 Task: Create a due date automation trigger when advanced on, on the monday of the week a card is due add fields without custom field "Resume" set to a number lower than 1 and greater or equal to 10 at 11:00 AM.
Action: Mouse moved to (983, 304)
Screenshot: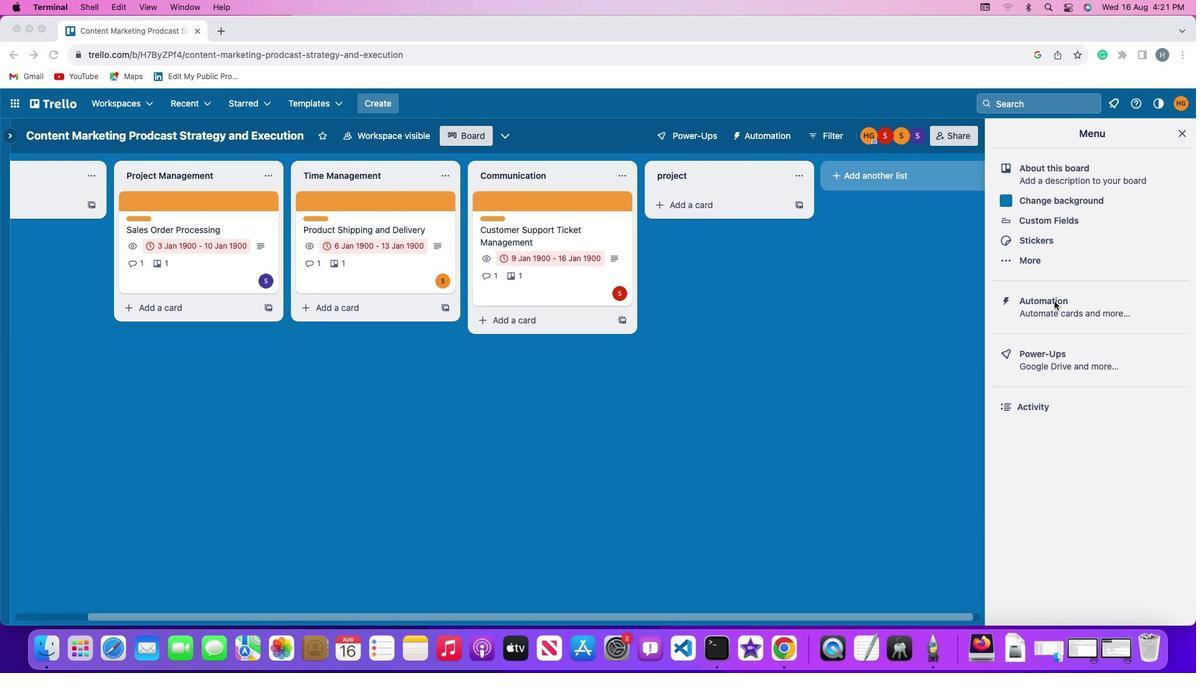 
Action: Mouse pressed left at (983, 304)
Screenshot: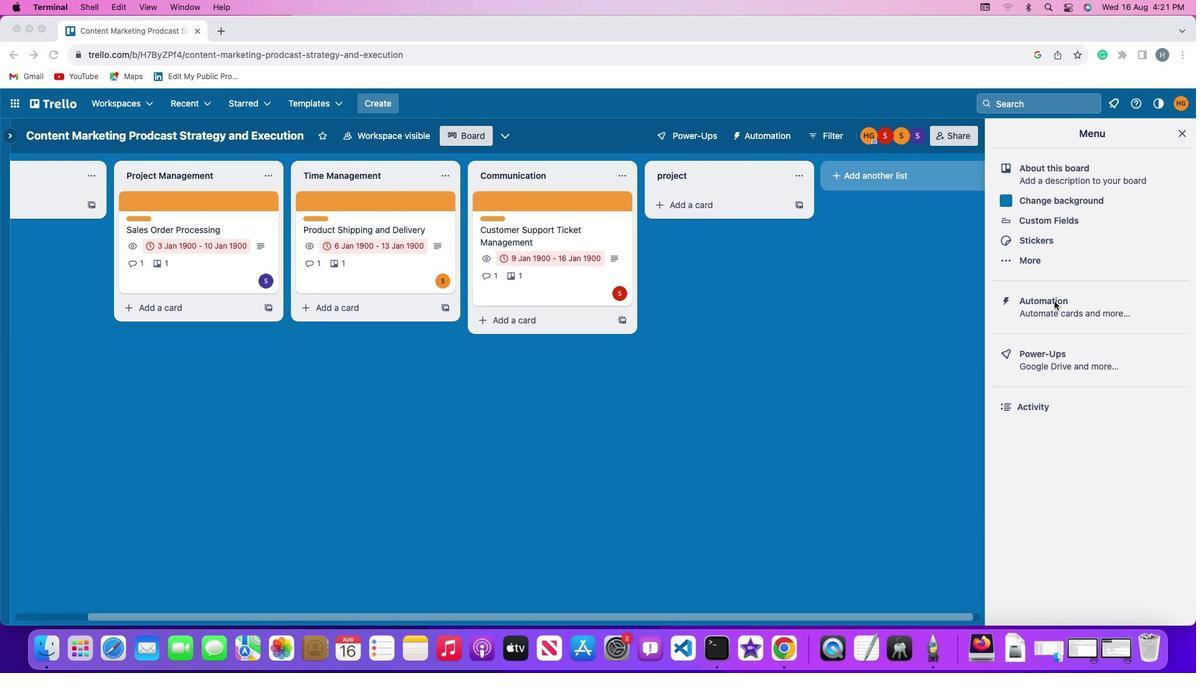 
Action: Mouse pressed left at (983, 304)
Screenshot: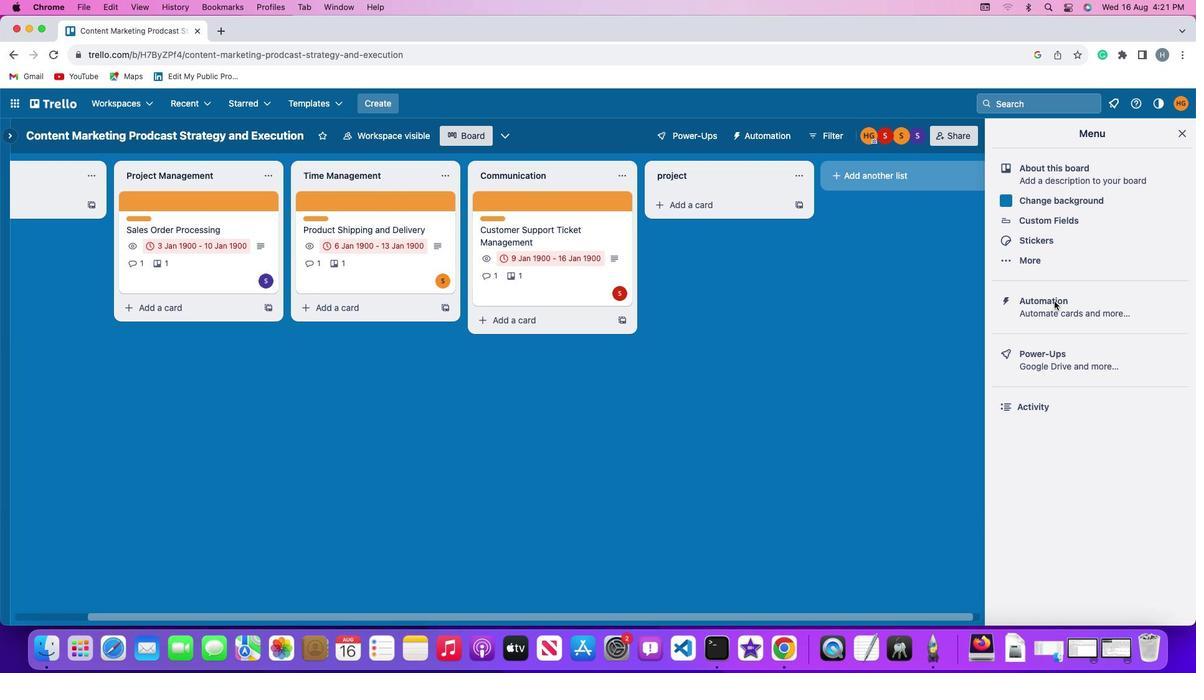 
Action: Mouse moved to (96, 296)
Screenshot: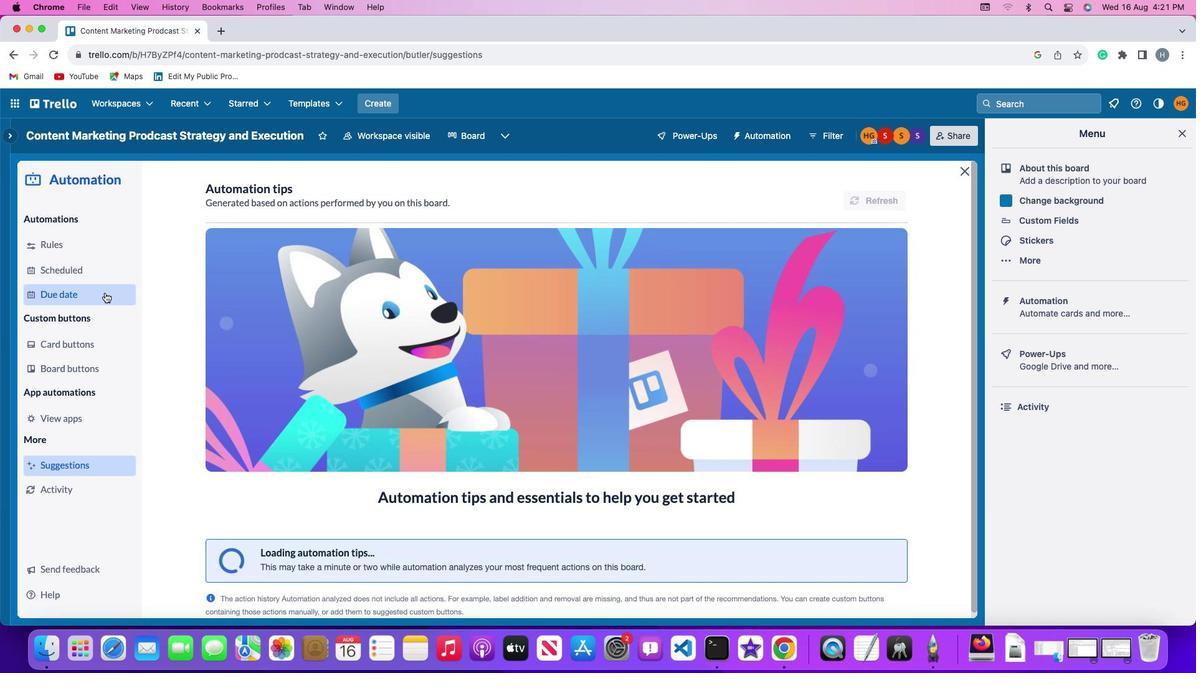 
Action: Mouse pressed left at (96, 296)
Screenshot: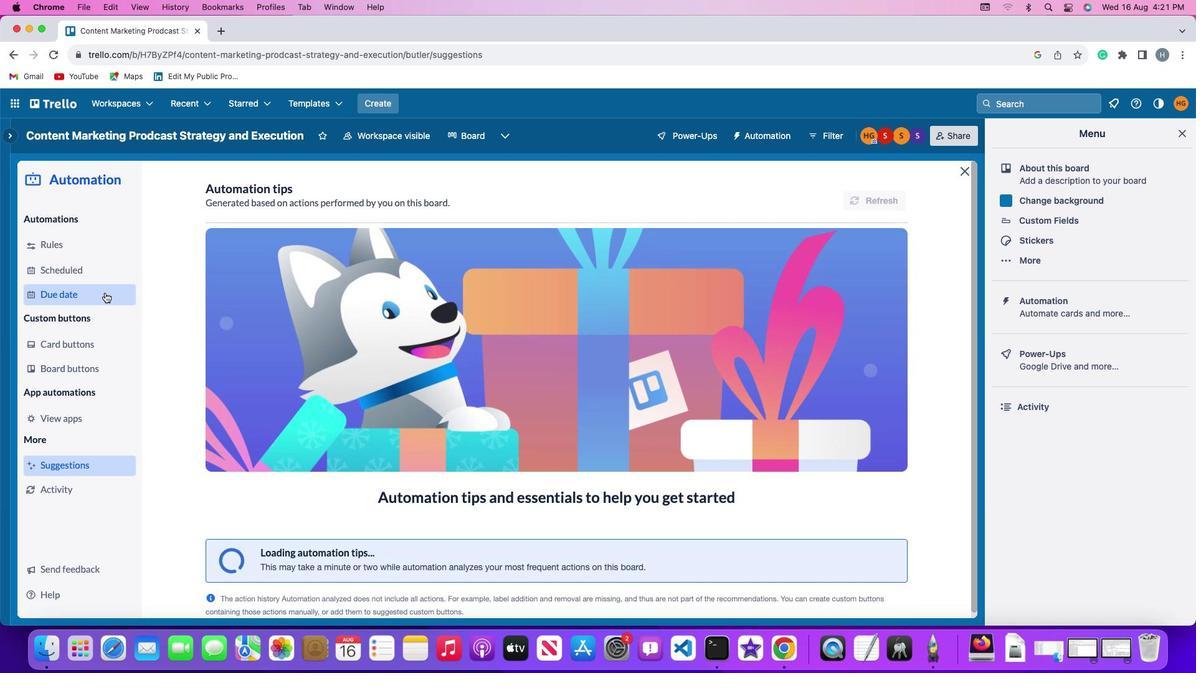 
Action: Mouse moved to (794, 203)
Screenshot: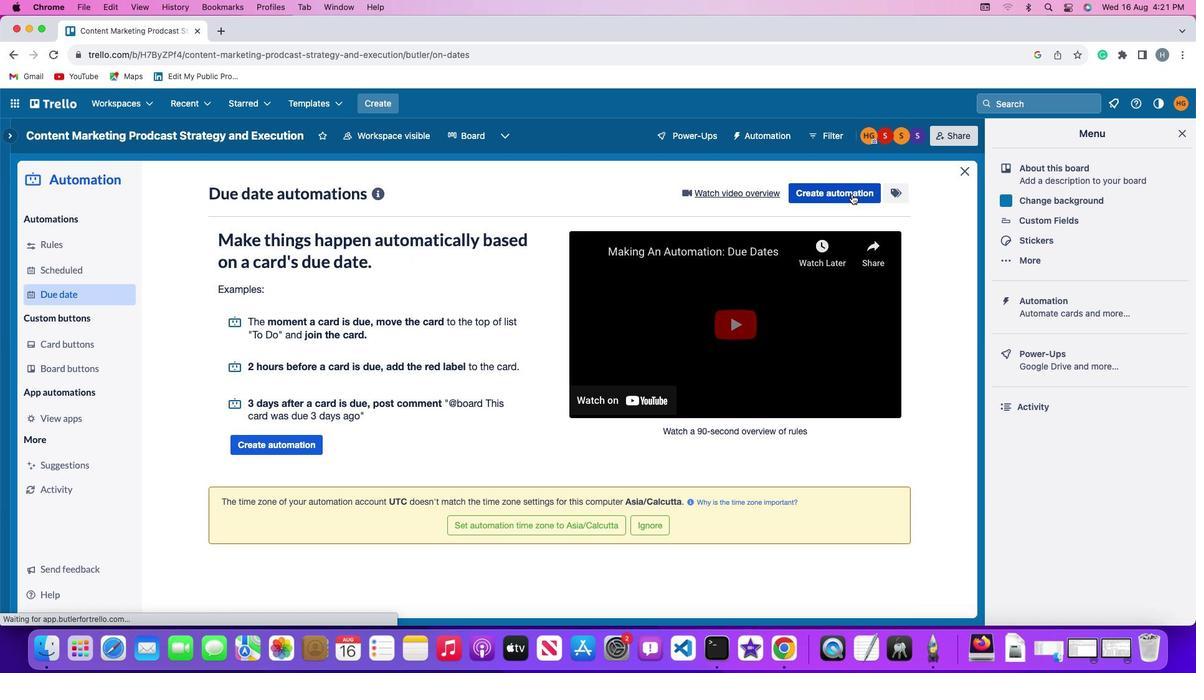 
Action: Mouse pressed left at (794, 203)
Screenshot: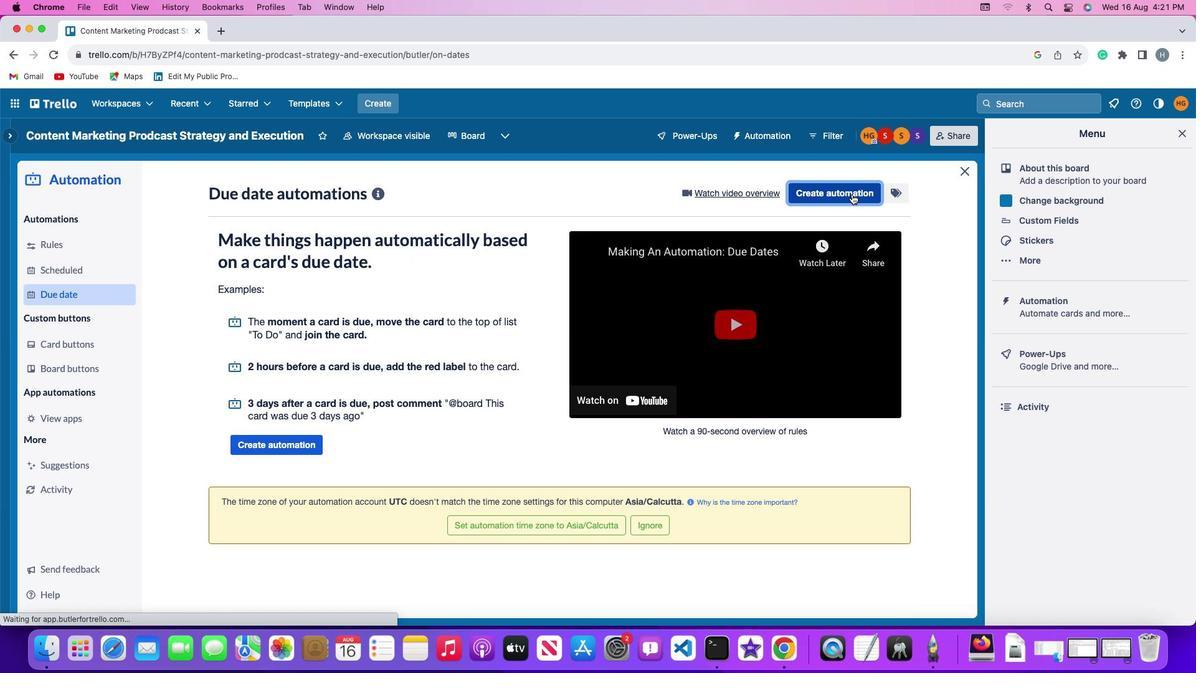 
Action: Mouse moved to (216, 312)
Screenshot: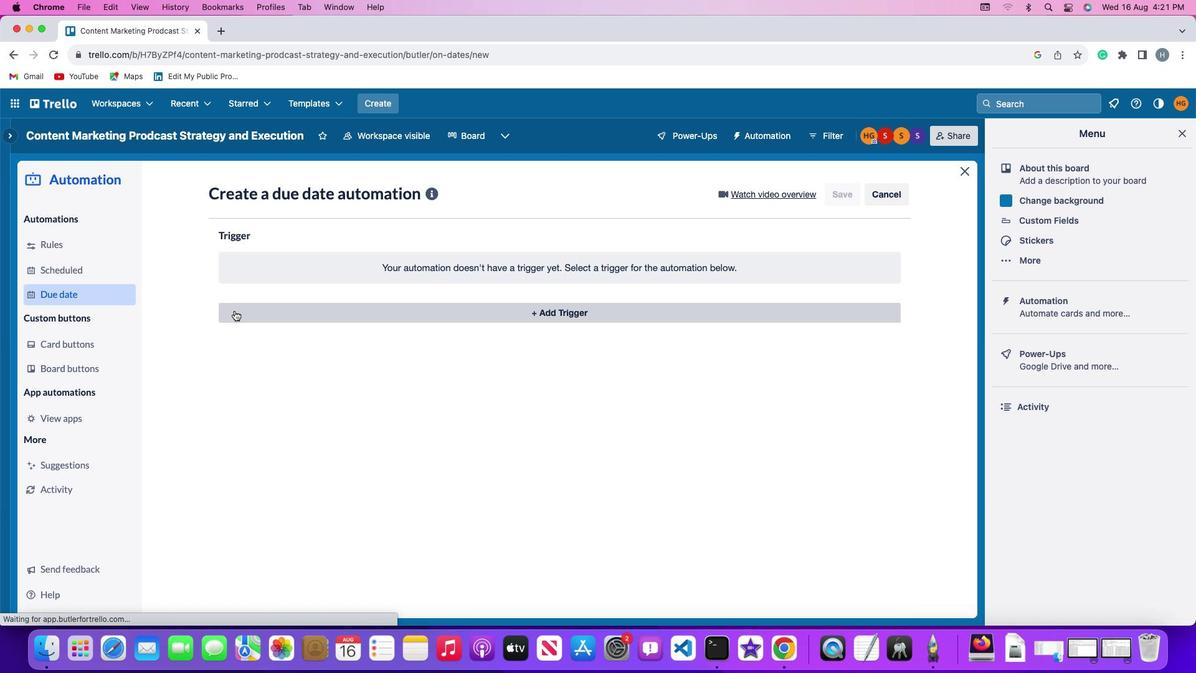 
Action: Mouse pressed left at (216, 312)
Screenshot: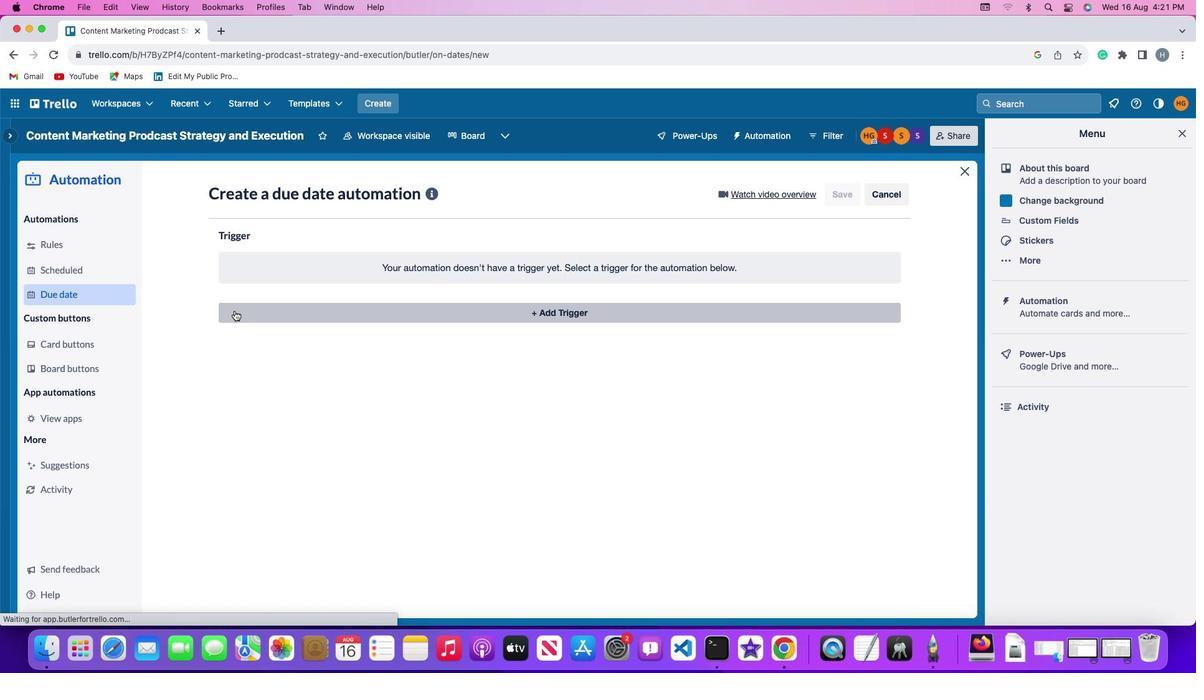 
Action: Mouse moved to (258, 539)
Screenshot: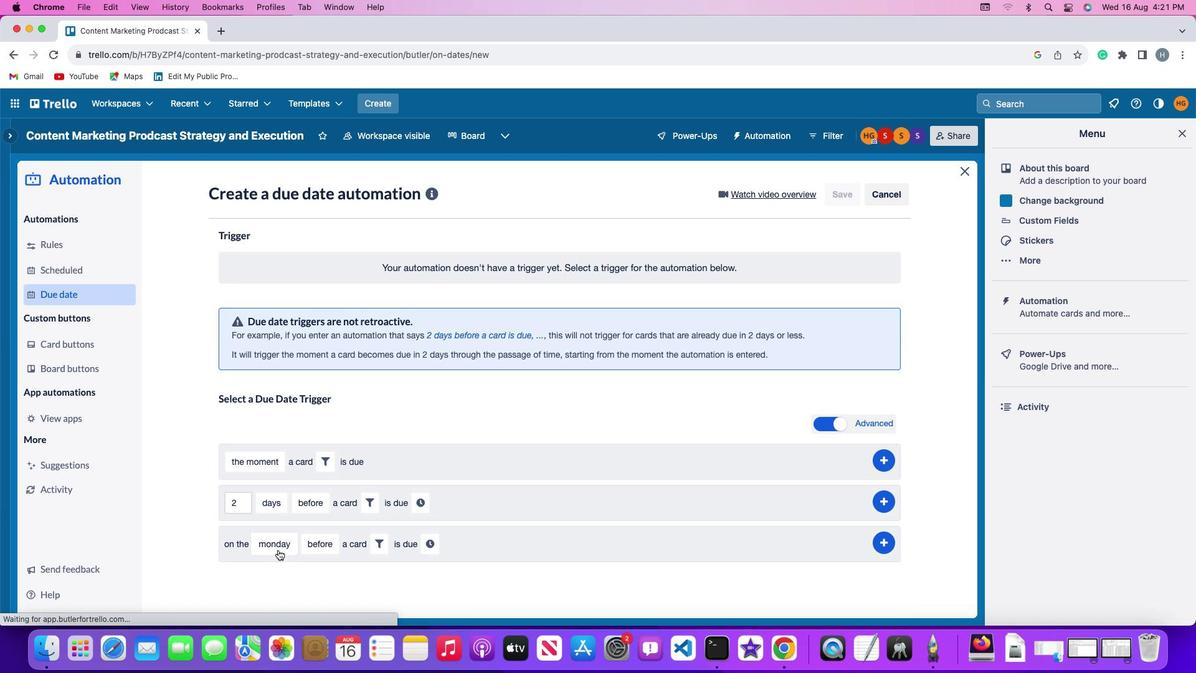 
Action: Mouse pressed left at (258, 539)
Screenshot: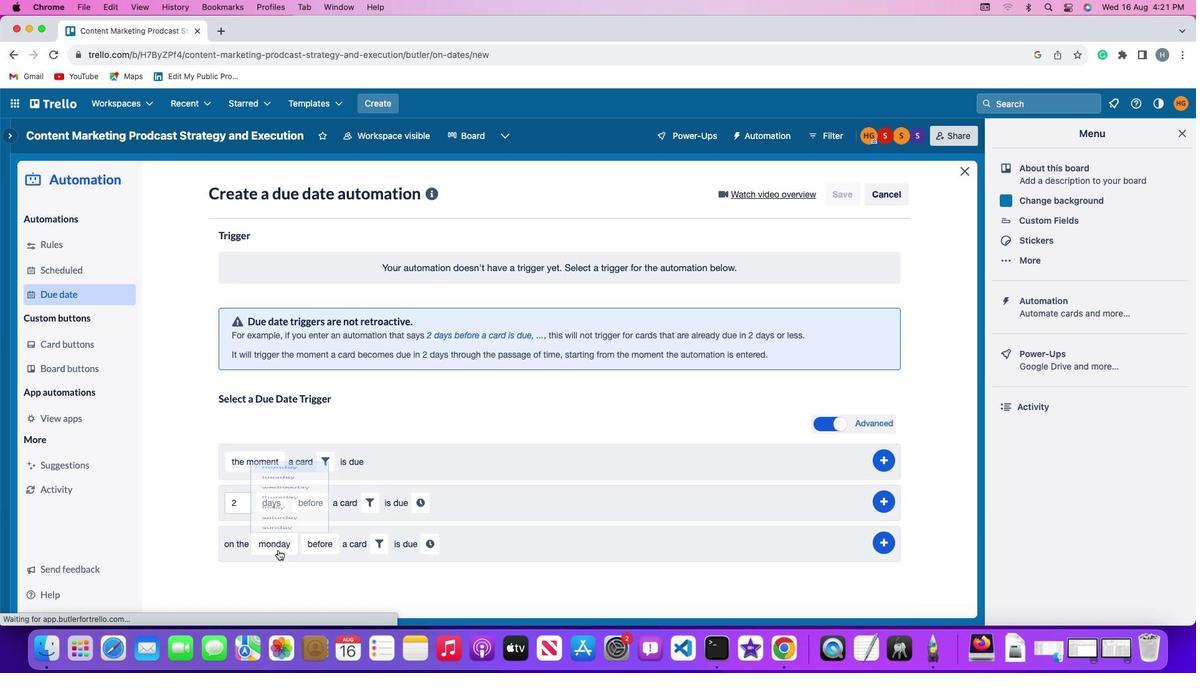 
Action: Mouse moved to (264, 370)
Screenshot: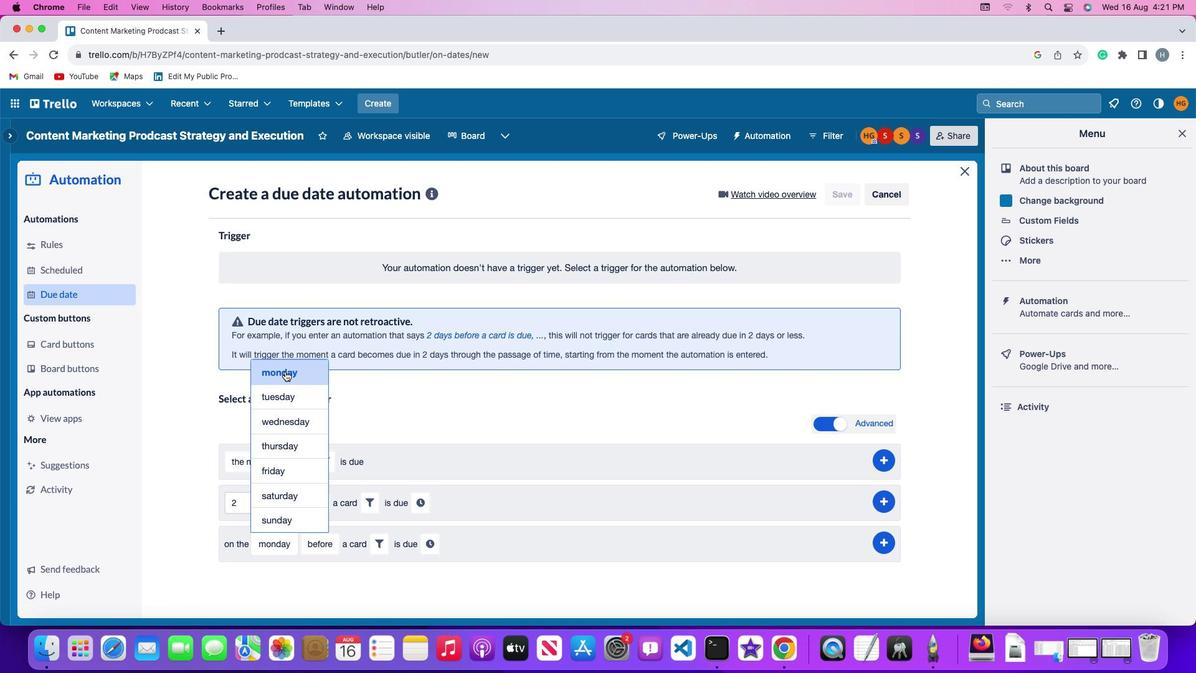 
Action: Mouse pressed left at (264, 370)
Screenshot: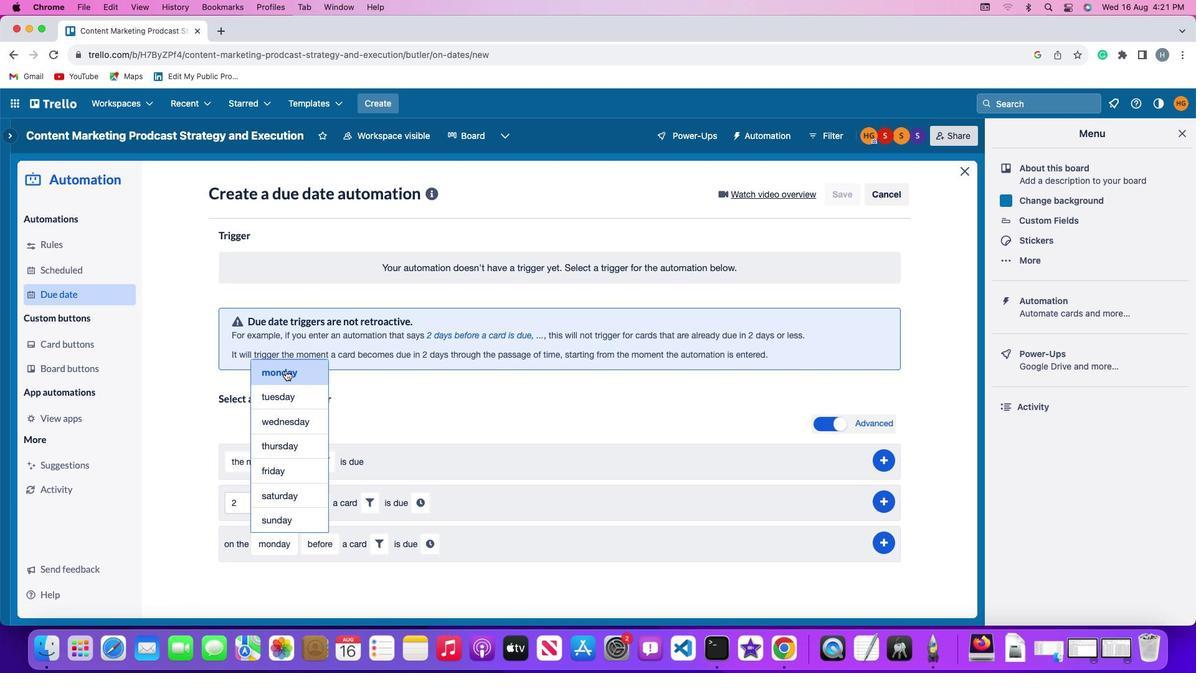 
Action: Mouse moved to (294, 527)
Screenshot: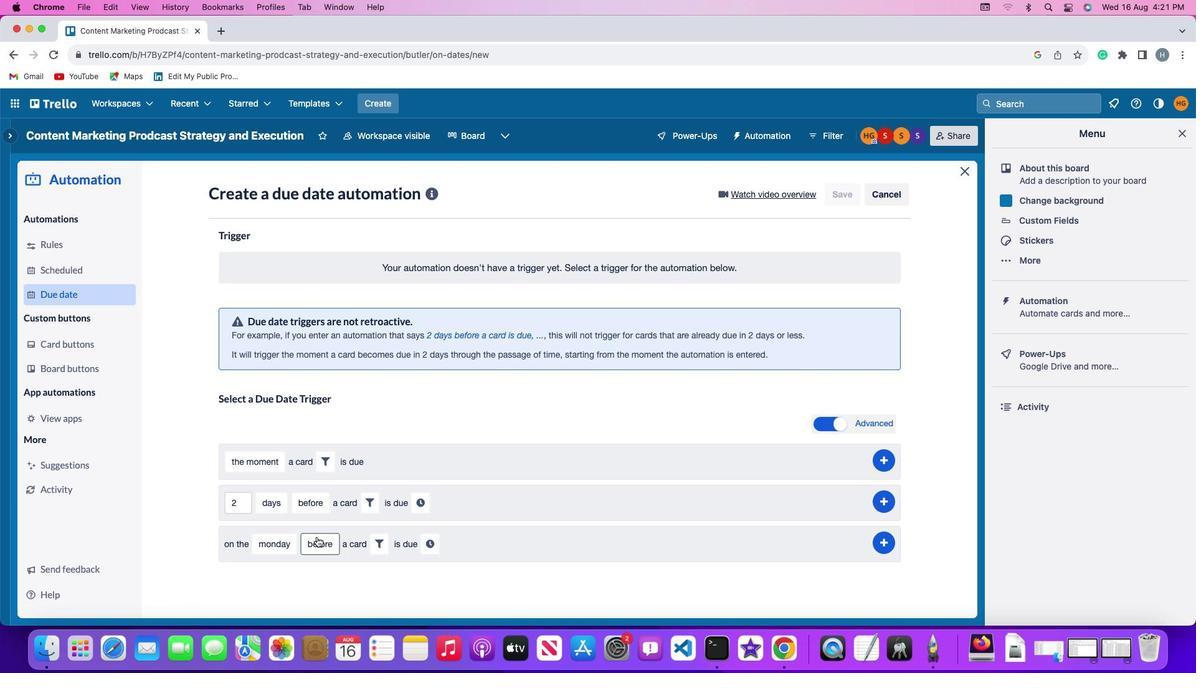 
Action: Mouse pressed left at (294, 527)
Screenshot: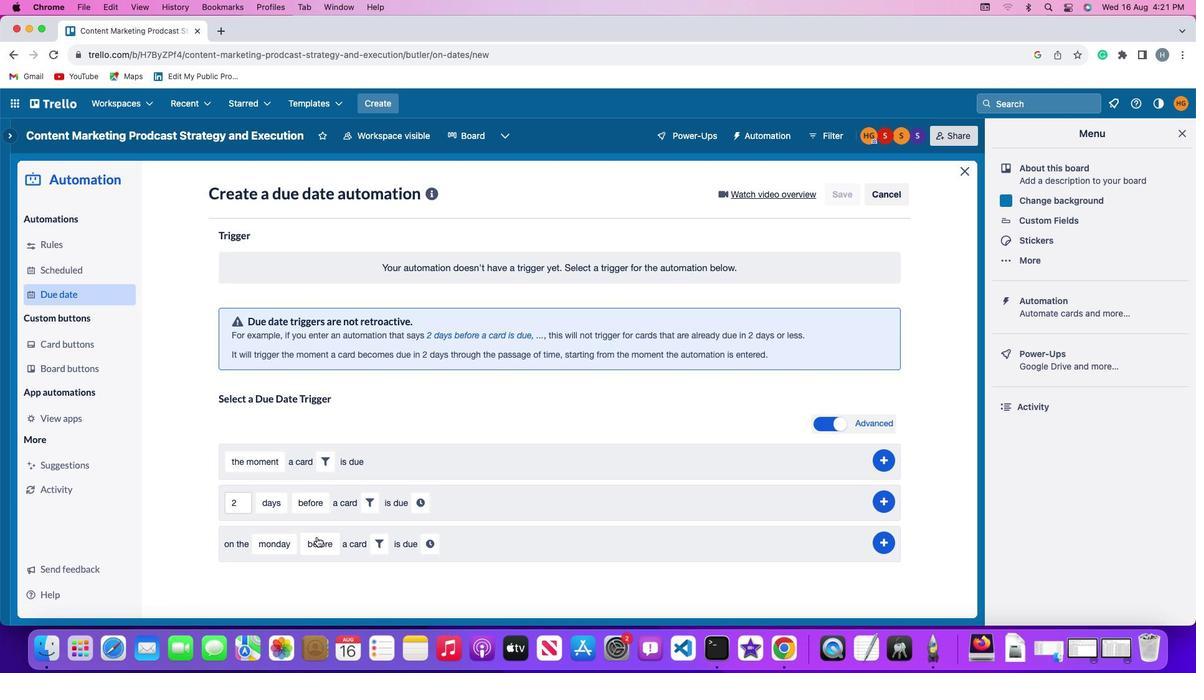 
Action: Mouse moved to (307, 486)
Screenshot: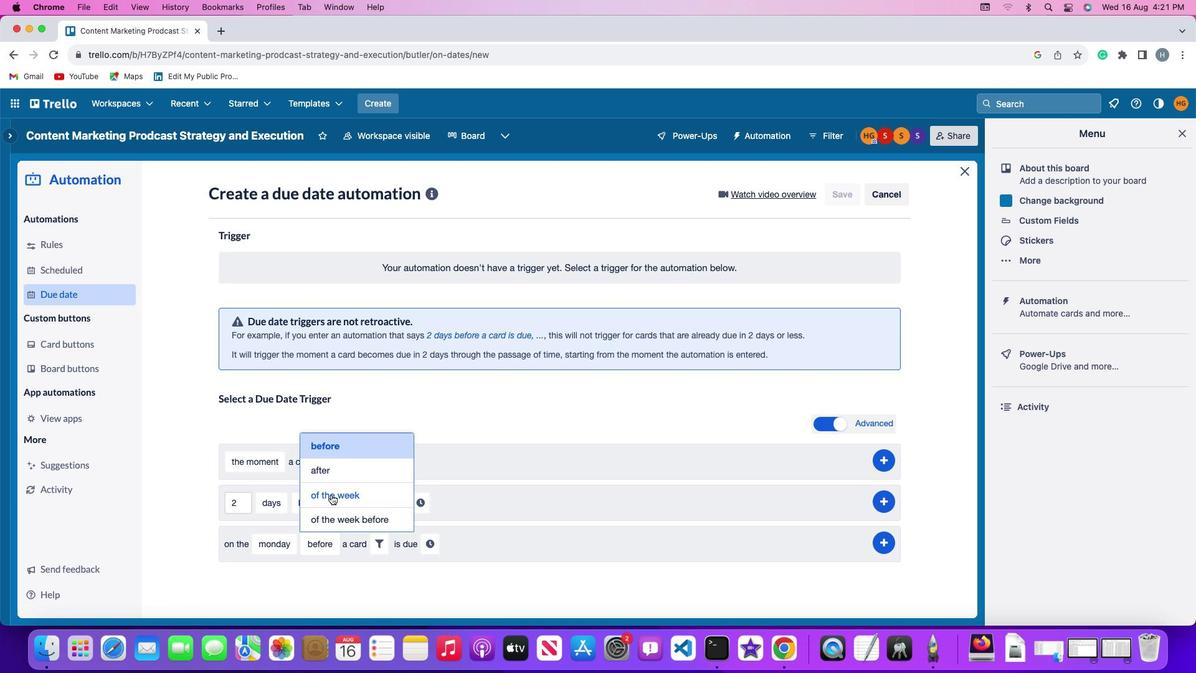 
Action: Mouse pressed left at (307, 486)
Screenshot: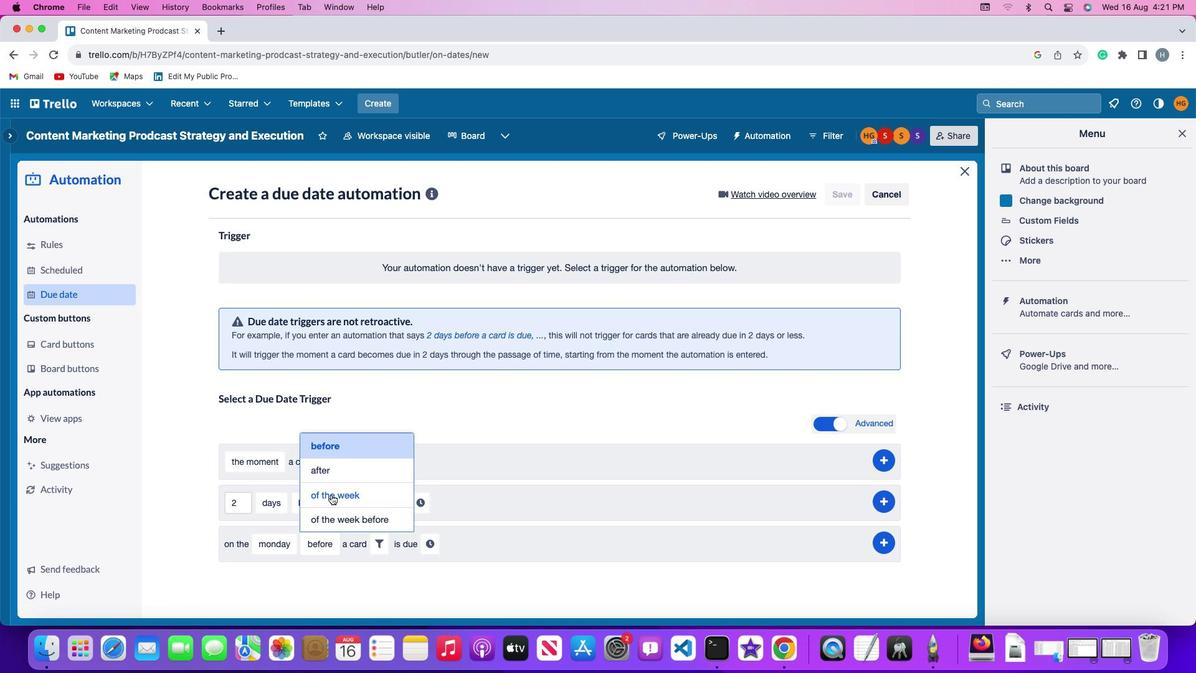 
Action: Mouse moved to (371, 536)
Screenshot: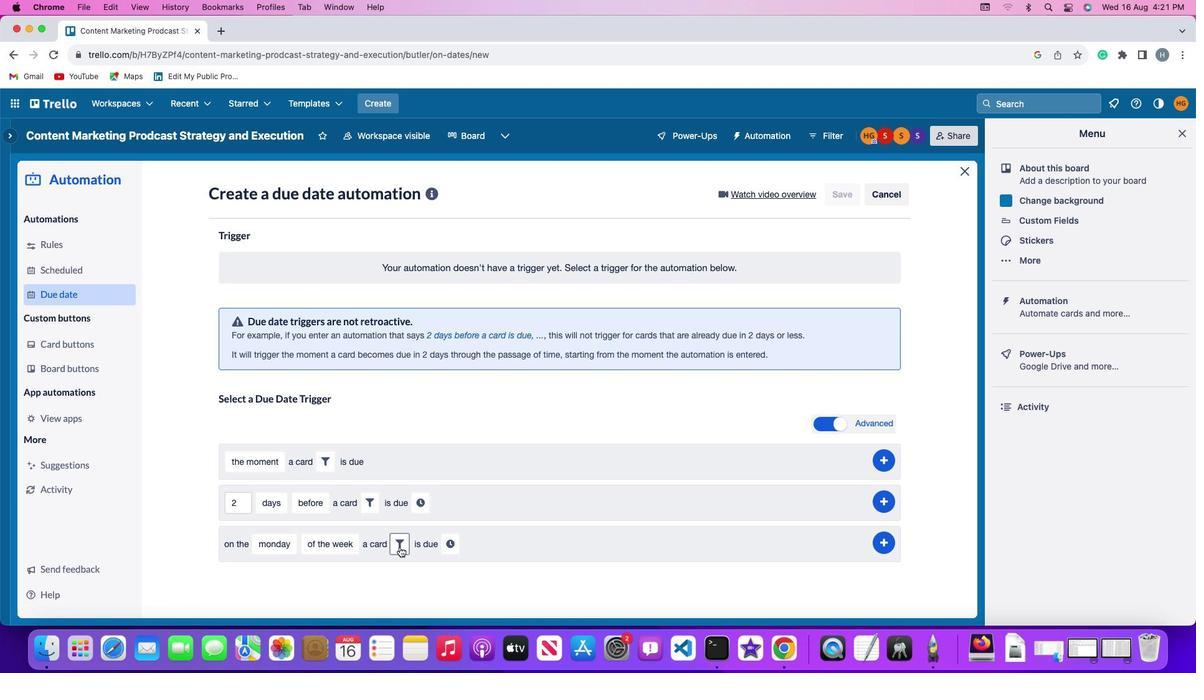 
Action: Mouse pressed left at (371, 536)
Screenshot: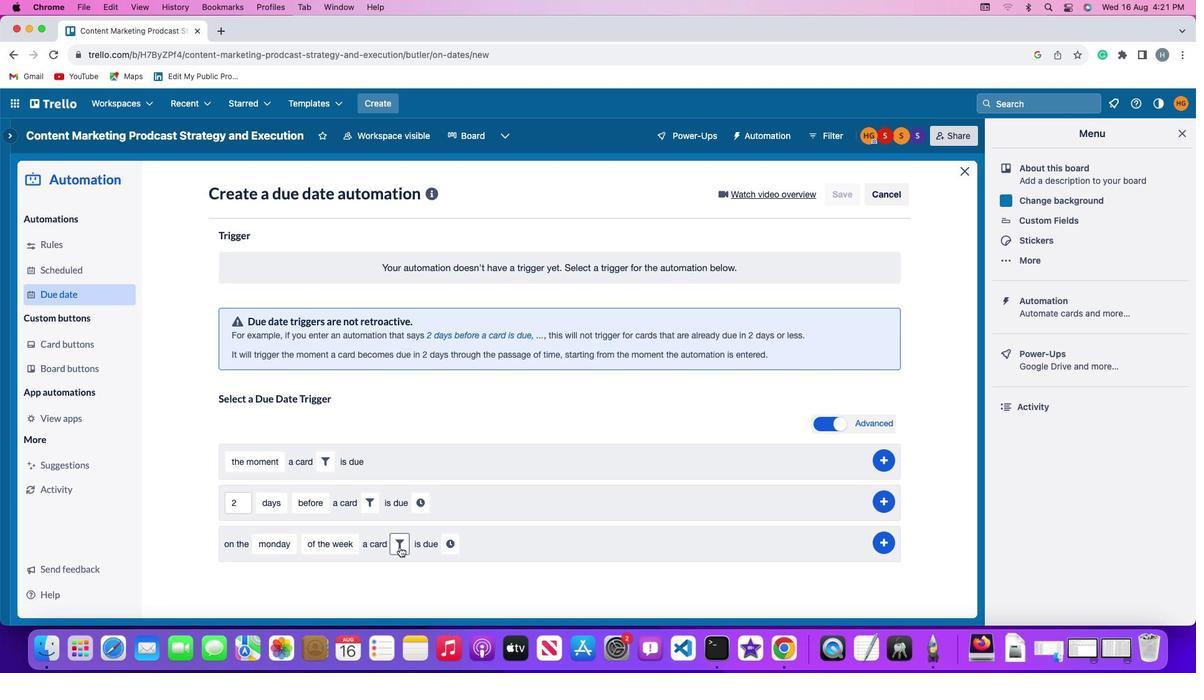 
Action: Mouse moved to (558, 572)
Screenshot: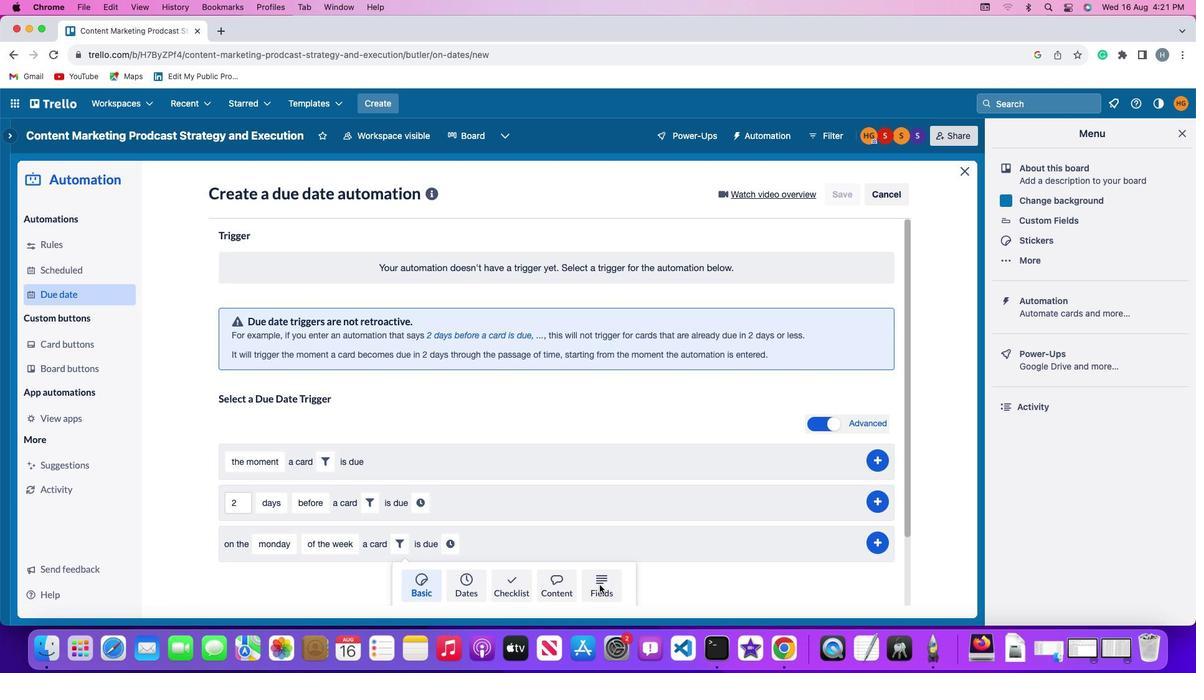 
Action: Mouse pressed left at (558, 572)
Screenshot: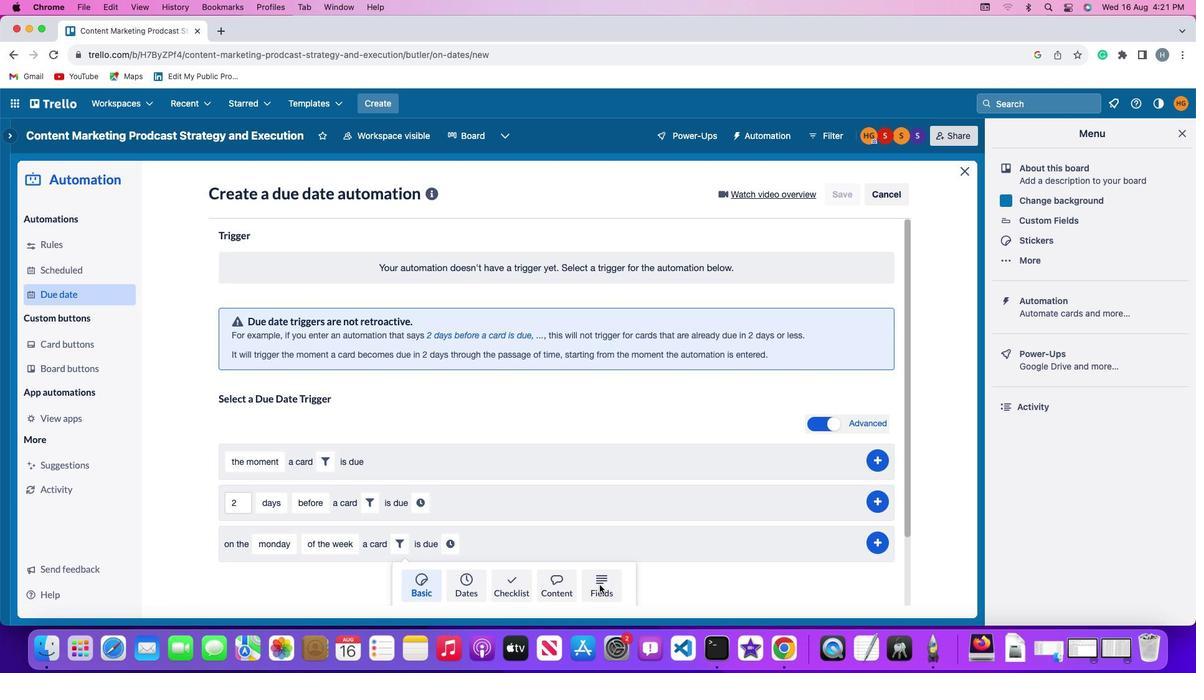
Action: Mouse moved to (325, 561)
Screenshot: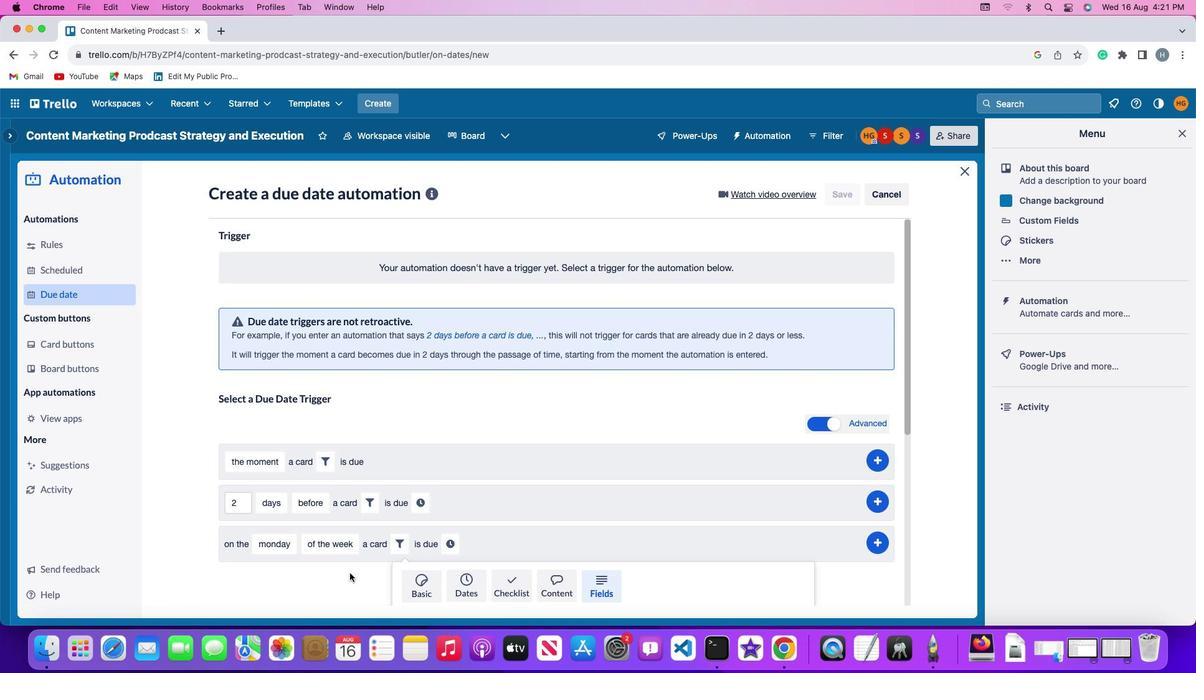 
Action: Mouse scrolled (325, 561) with delta (-1, 19)
Screenshot: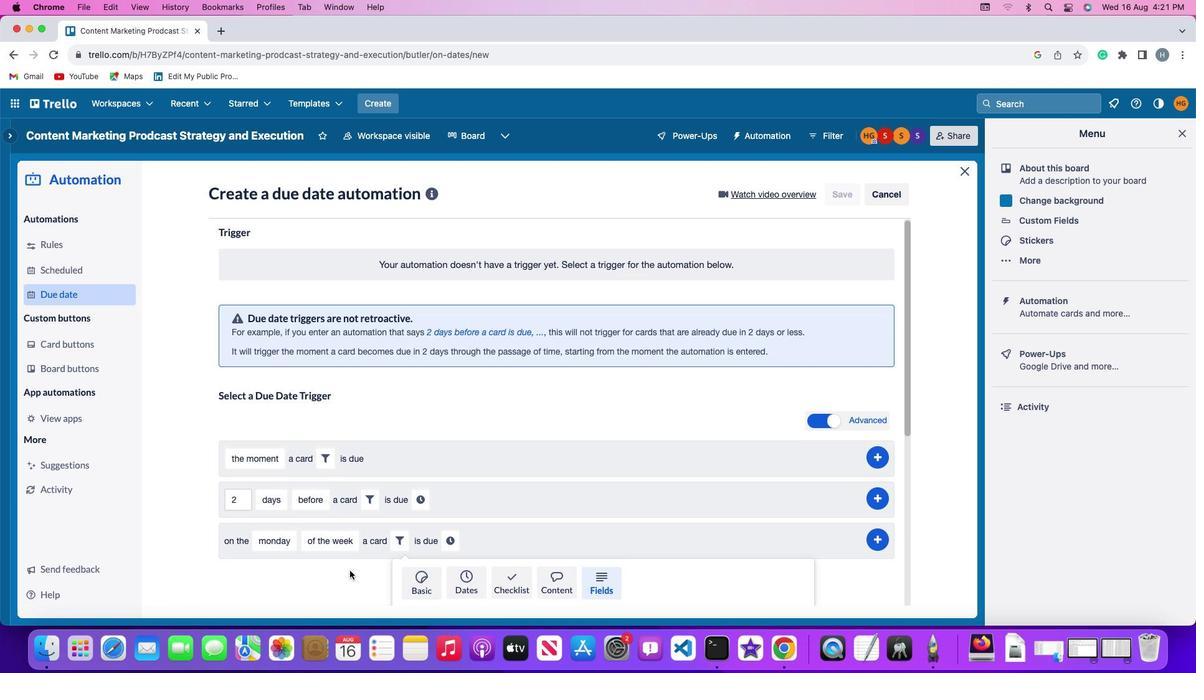 
Action: Mouse scrolled (325, 561) with delta (-1, 19)
Screenshot: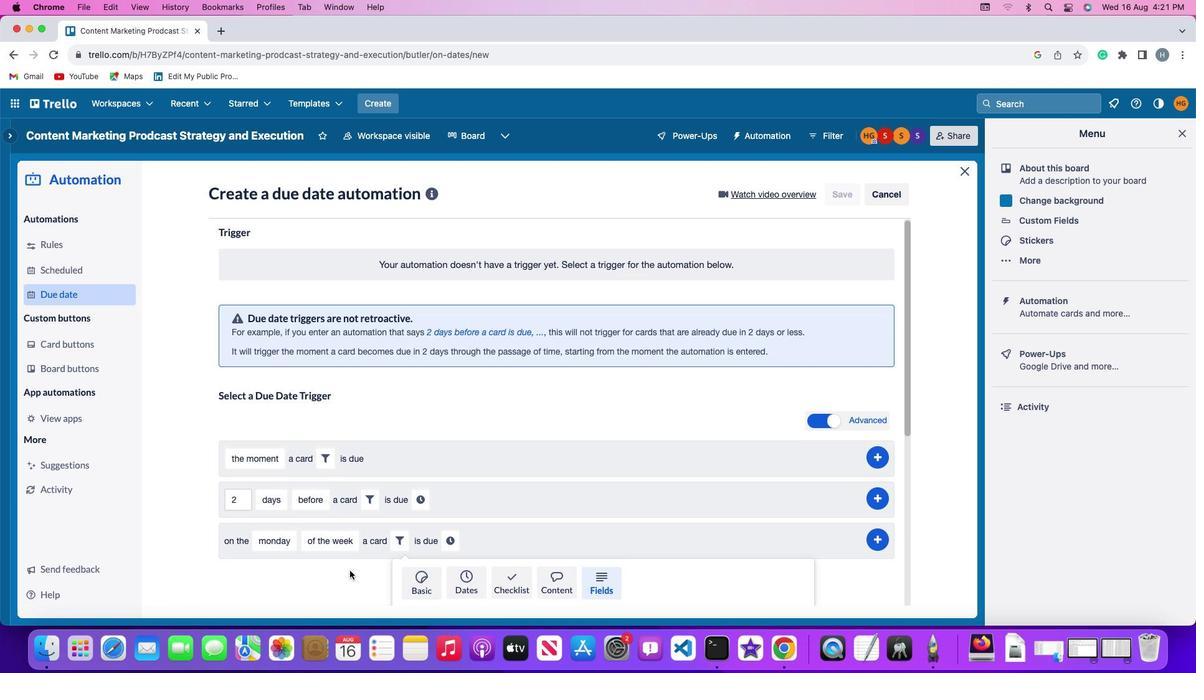 
Action: Mouse scrolled (325, 561) with delta (-1, 17)
Screenshot: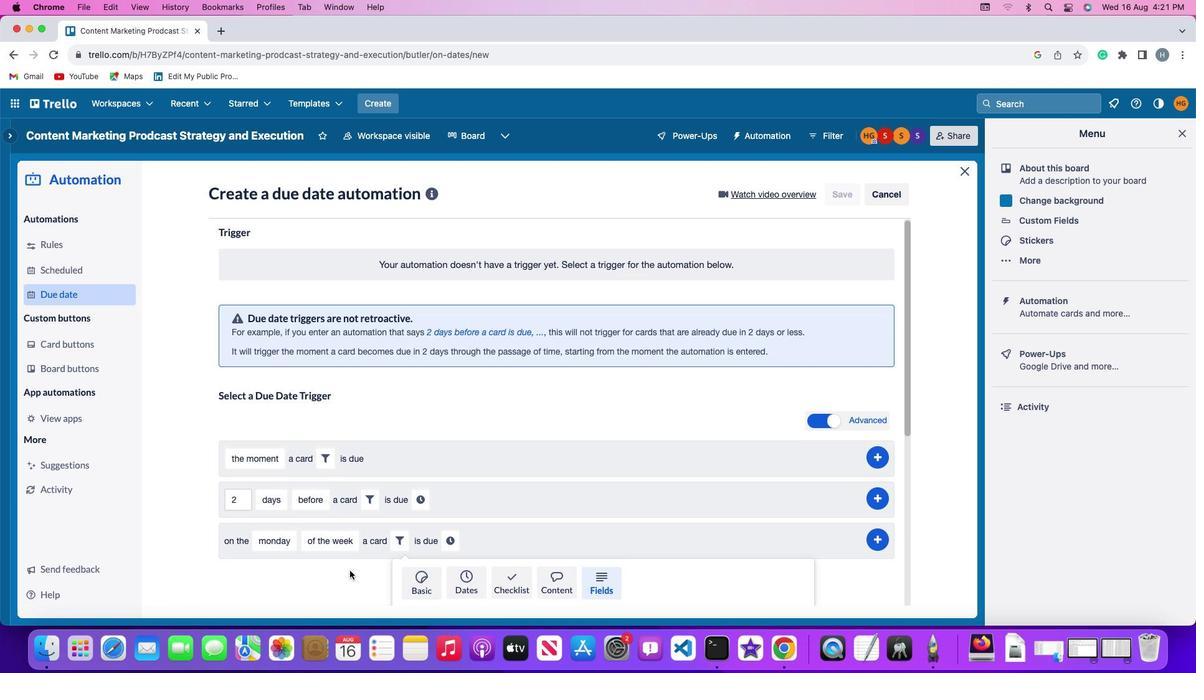 
Action: Mouse moved to (325, 560)
Screenshot: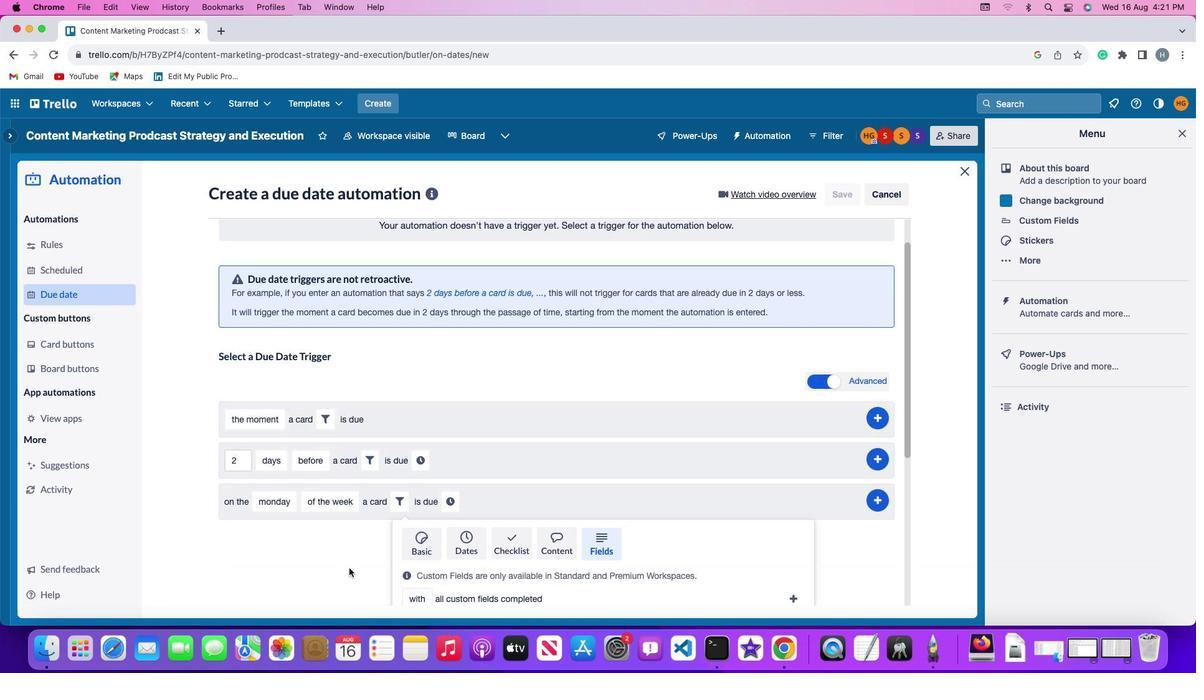 
Action: Mouse scrolled (325, 560) with delta (-1, 16)
Screenshot: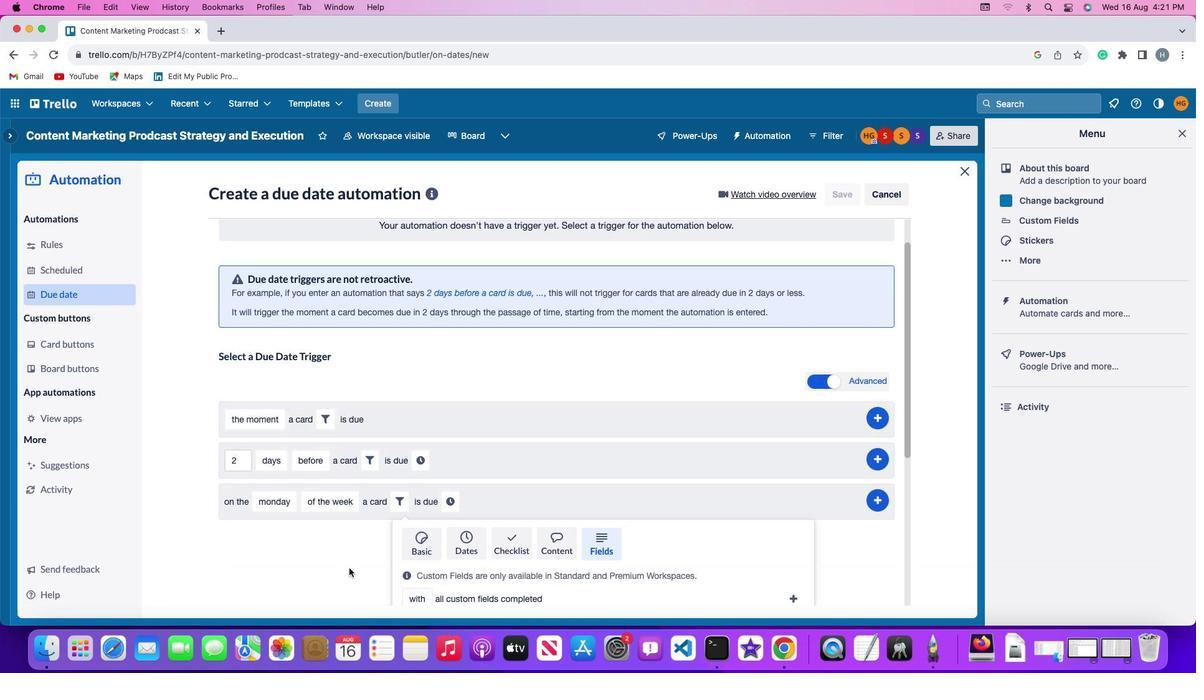 
Action: Mouse moved to (324, 557)
Screenshot: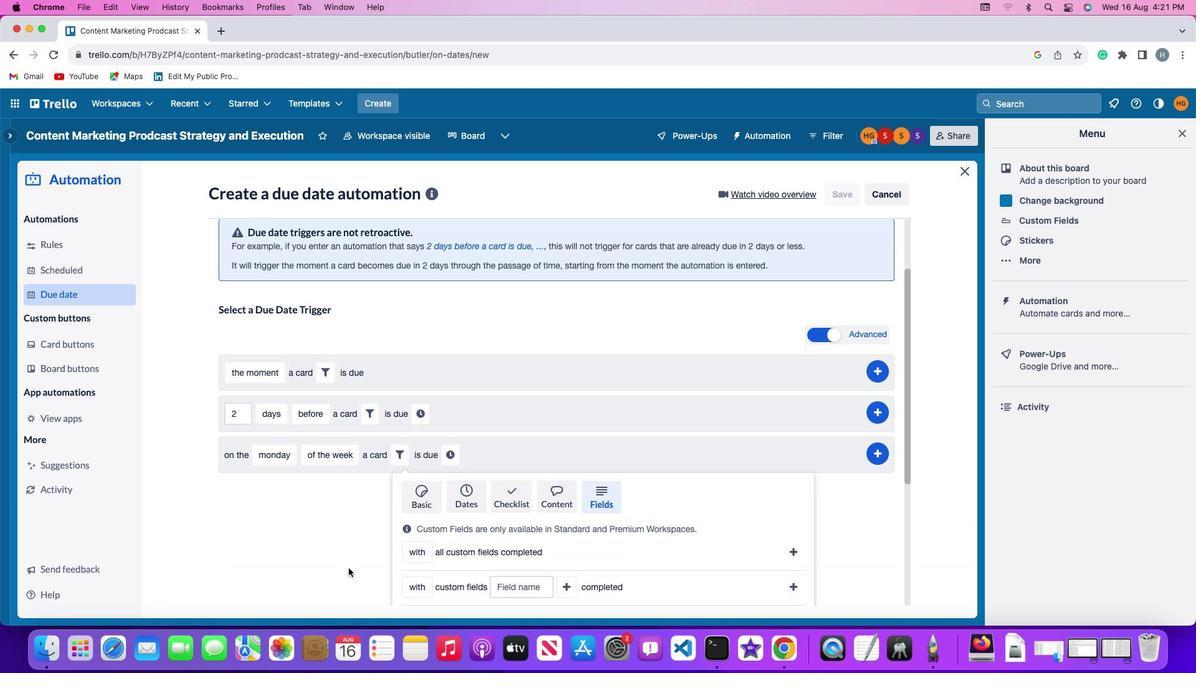 
Action: Mouse scrolled (324, 557) with delta (-1, 16)
Screenshot: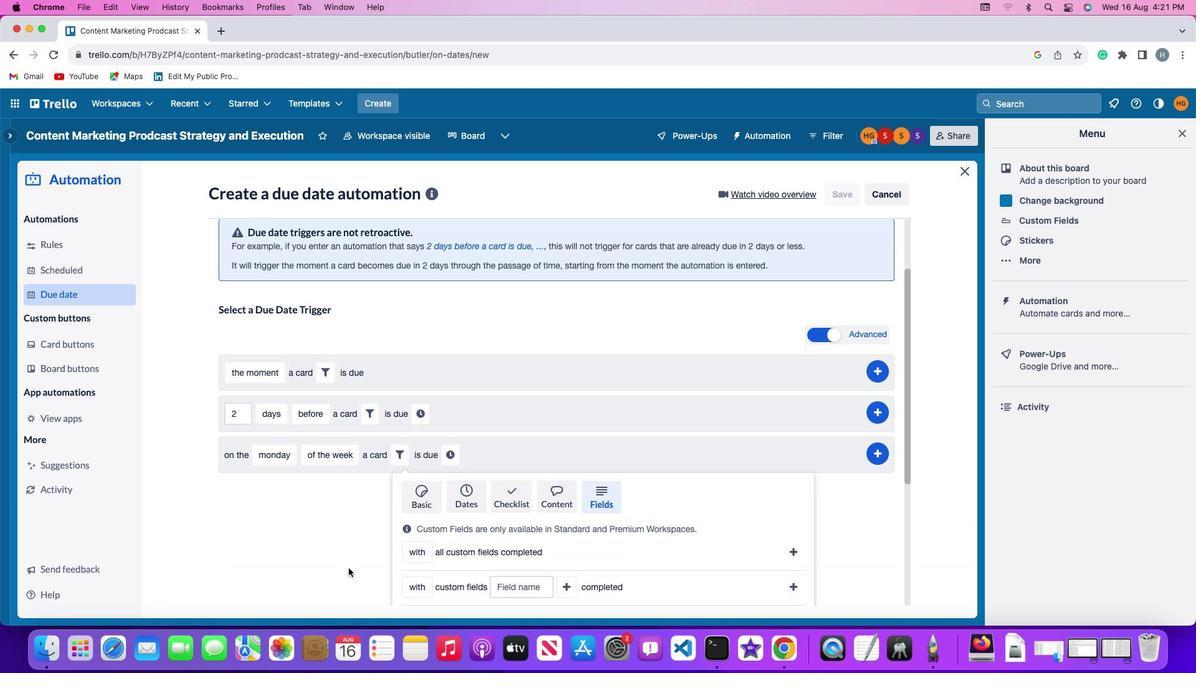 
Action: Mouse moved to (324, 556)
Screenshot: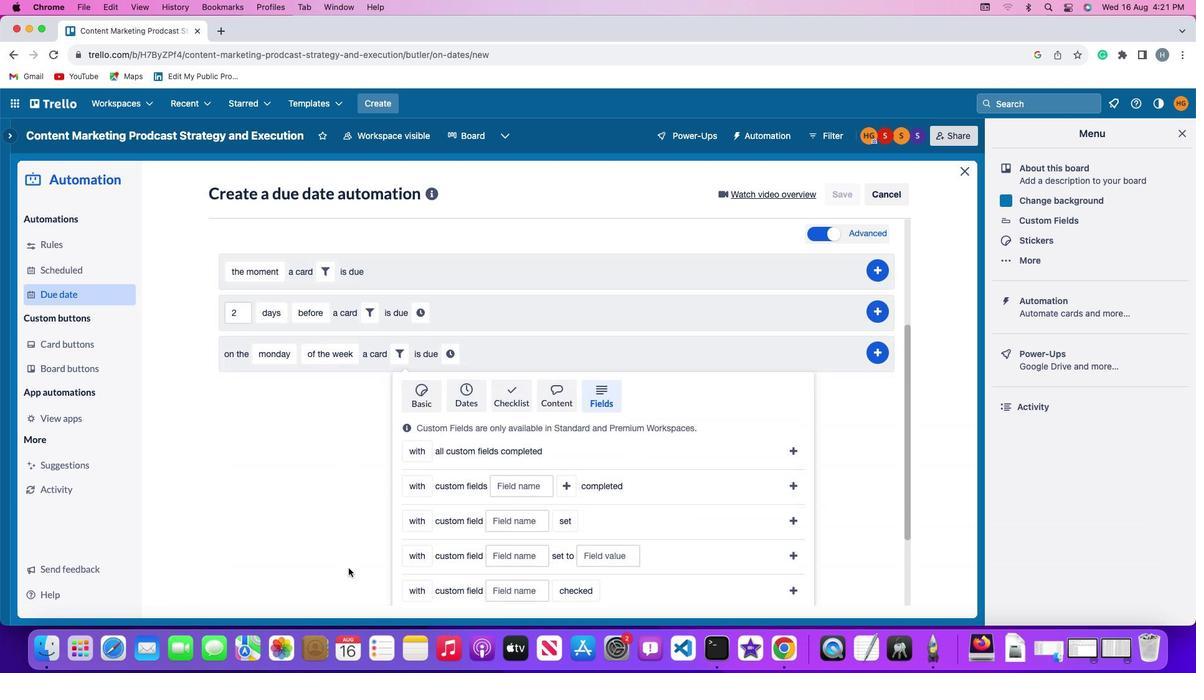 
Action: Mouse scrolled (324, 556) with delta (-1, 19)
Screenshot: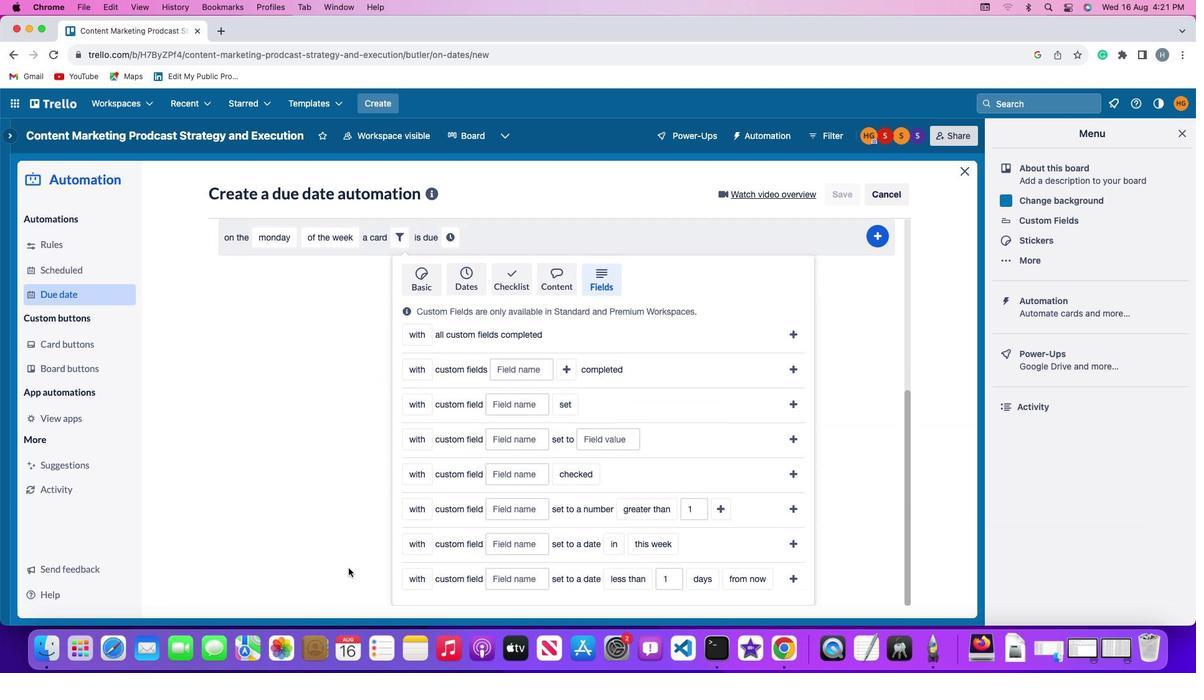 
Action: Mouse scrolled (324, 556) with delta (-1, 19)
Screenshot: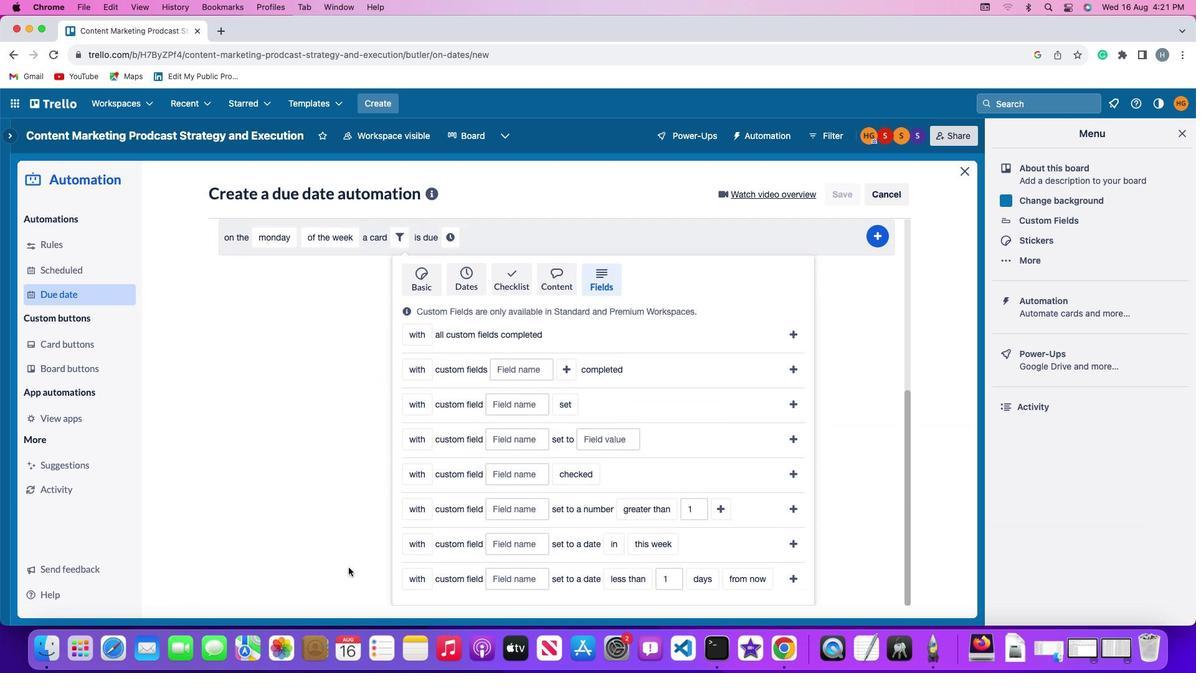 
Action: Mouse scrolled (324, 556) with delta (-1, 18)
Screenshot: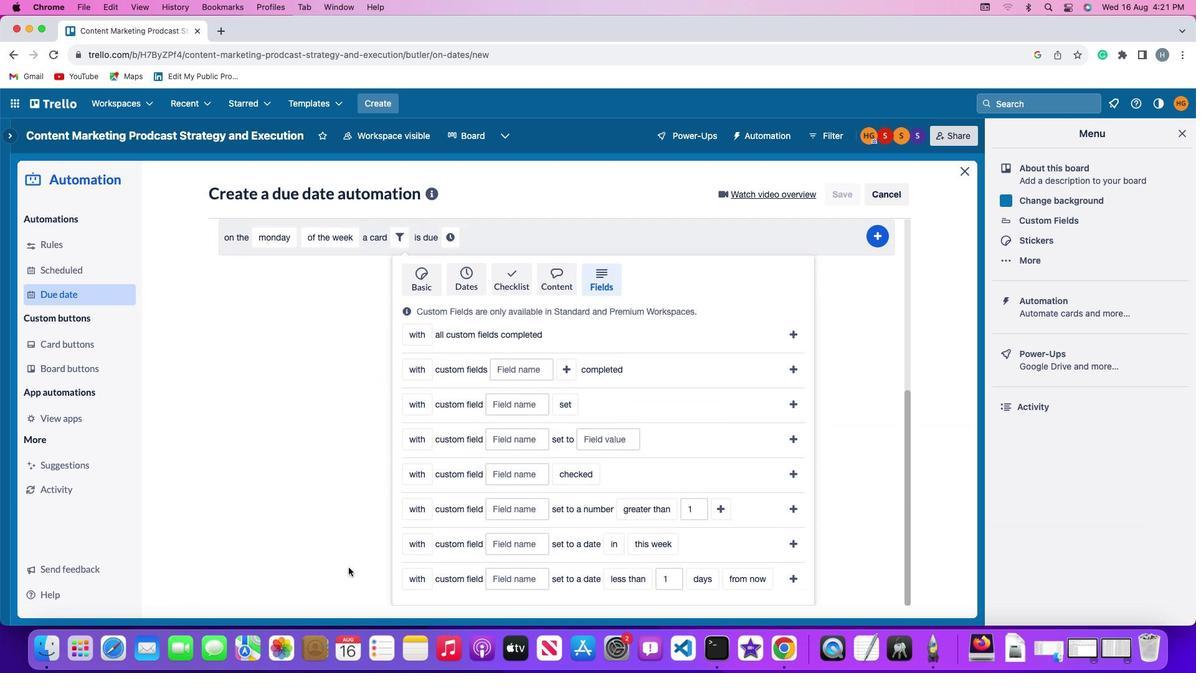 
Action: Mouse scrolled (324, 556) with delta (-1, 16)
Screenshot: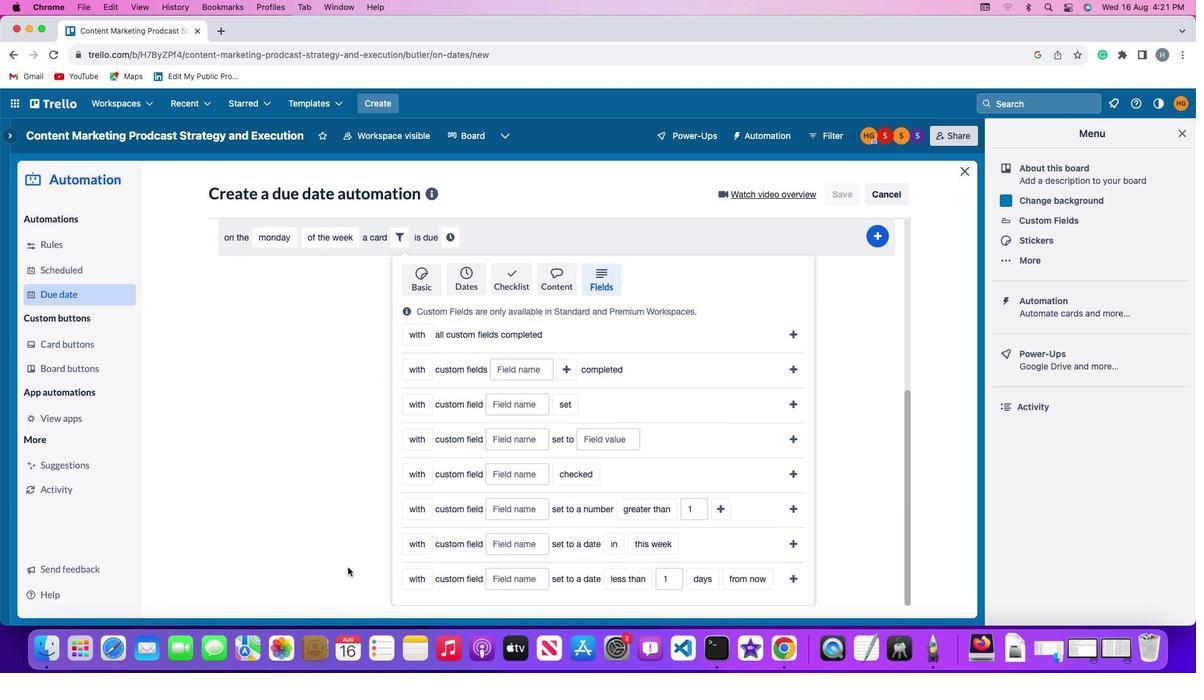 
Action: Mouse moved to (391, 497)
Screenshot: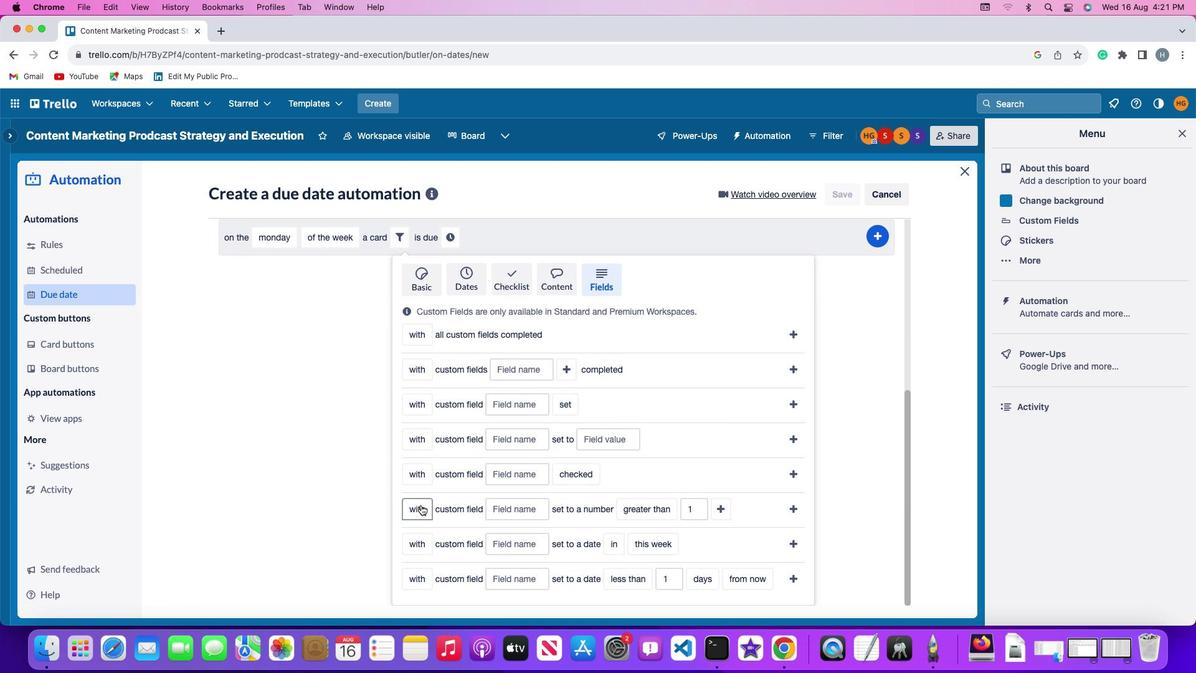 
Action: Mouse pressed left at (391, 497)
Screenshot: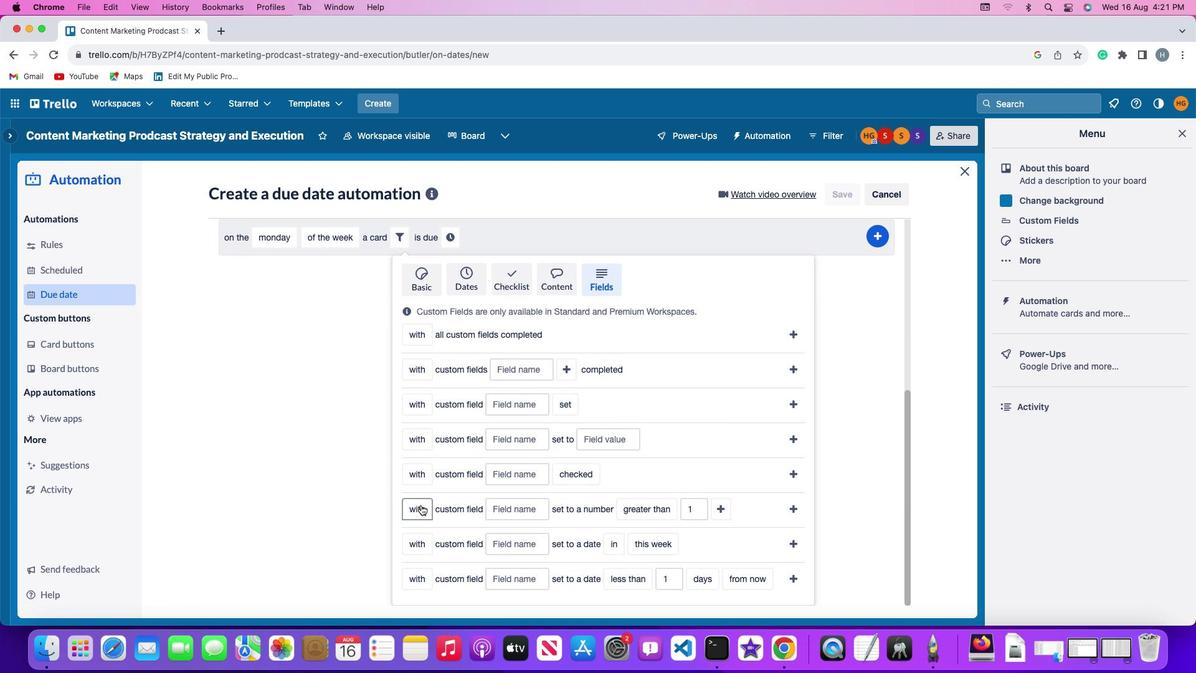 
Action: Mouse moved to (387, 541)
Screenshot: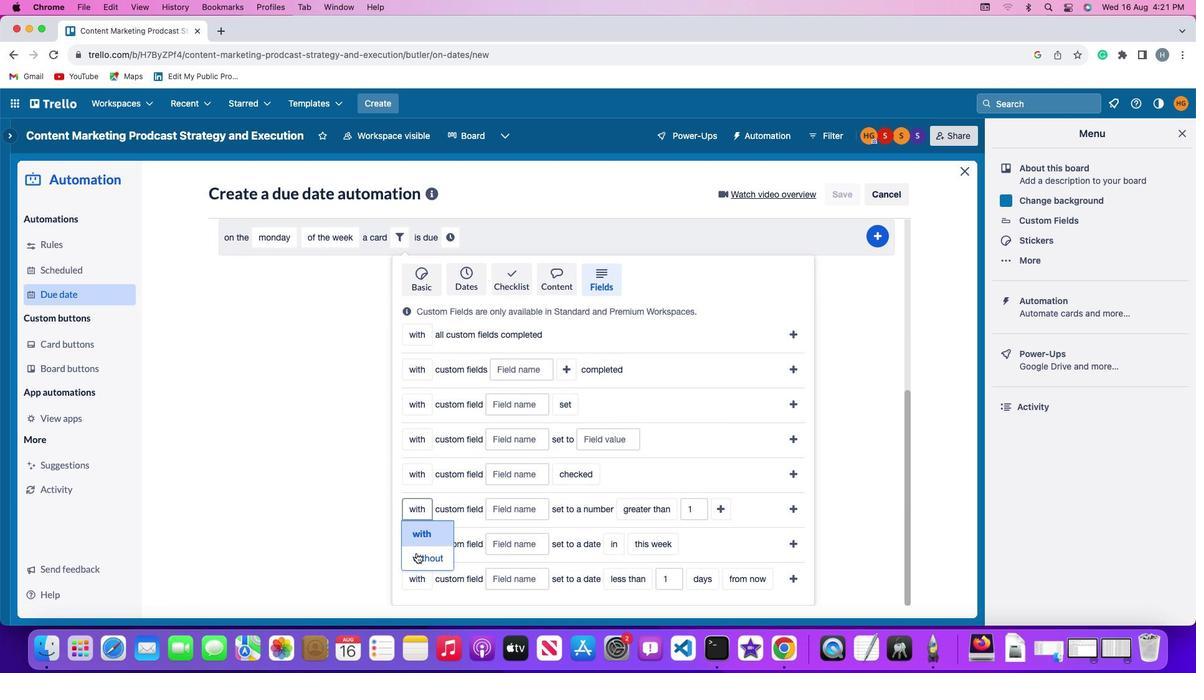 
Action: Mouse pressed left at (387, 541)
Screenshot: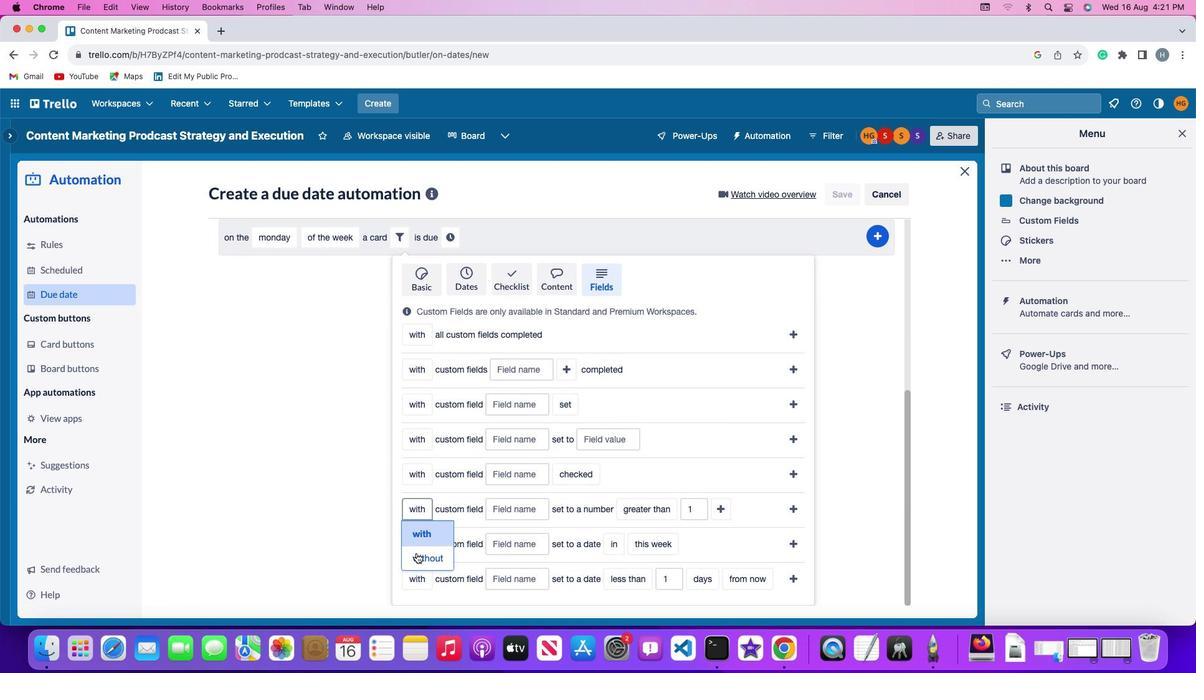 
Action: Mouse moved to (480, 503)
Screenshot: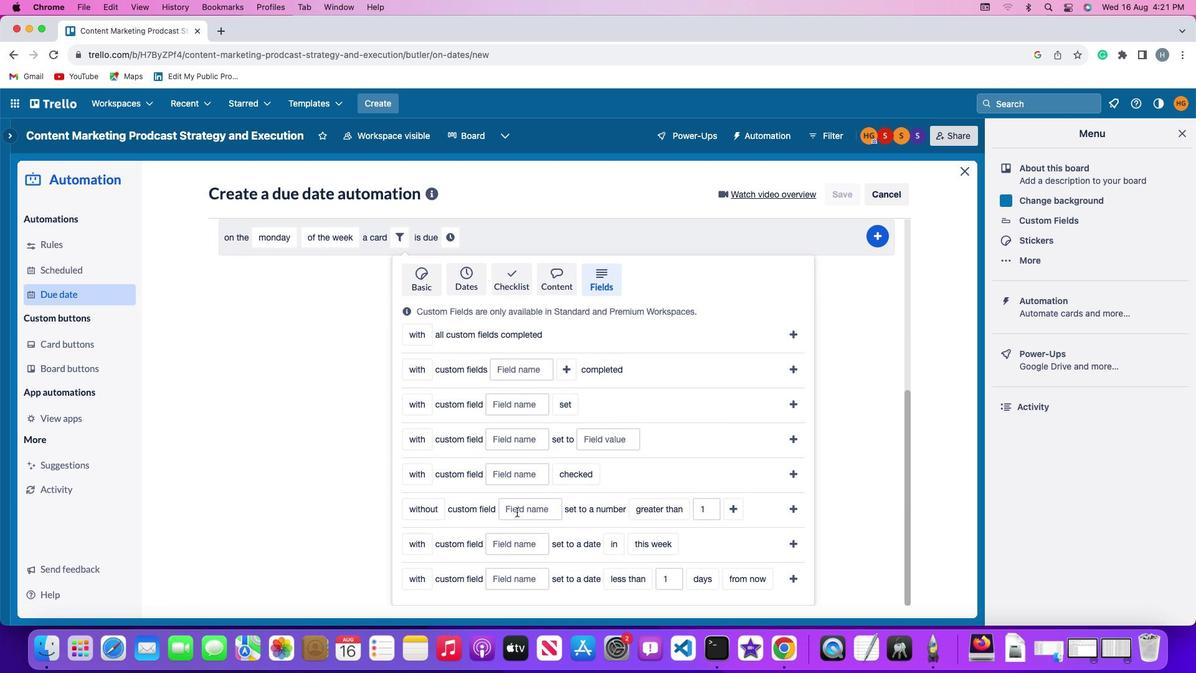 
Action: Mouse pressed left at (480, 503)
Screenshot: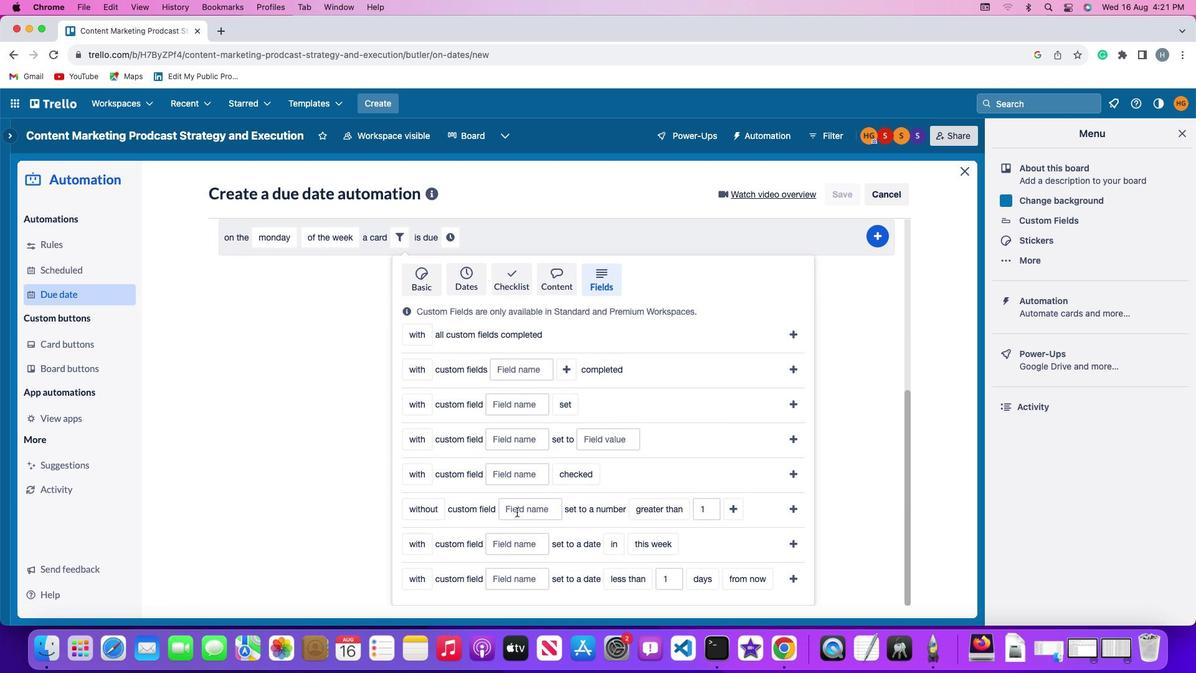 
Action: Key pressed Key.shift'R''e''s''u''m''e'
Screenshot: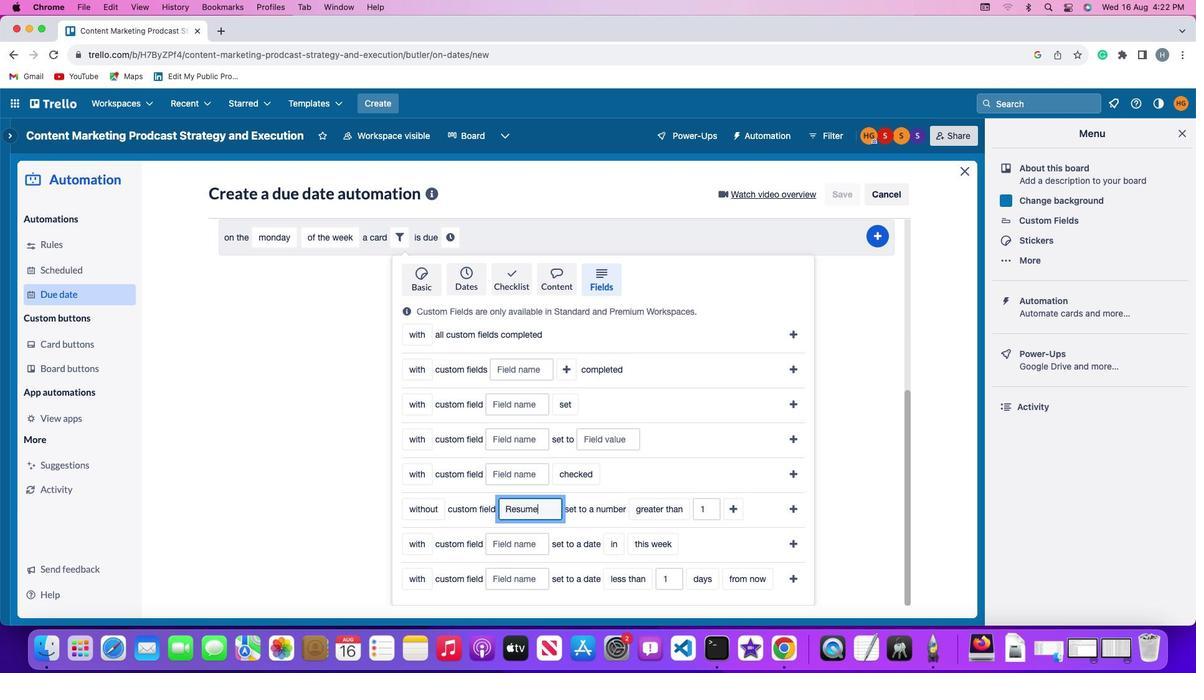 
Action: Mouse moved to (596, 496)
Screenshot: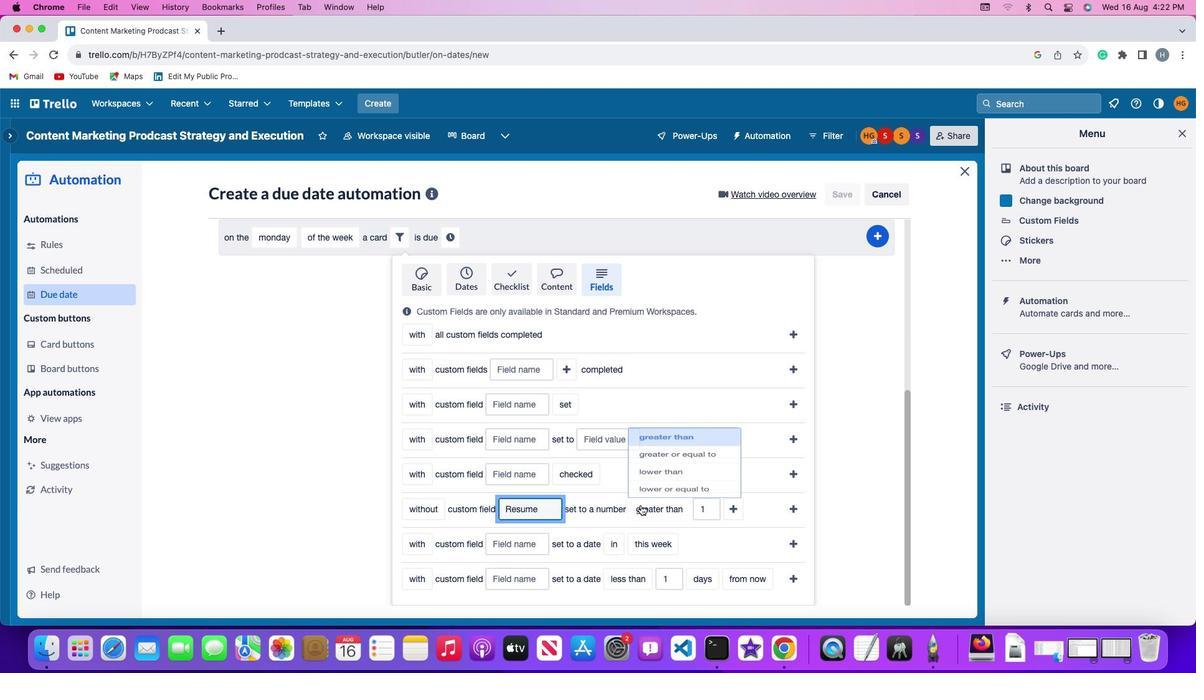 
Action: Mouse pressed left at (596, 496)
Screenshot: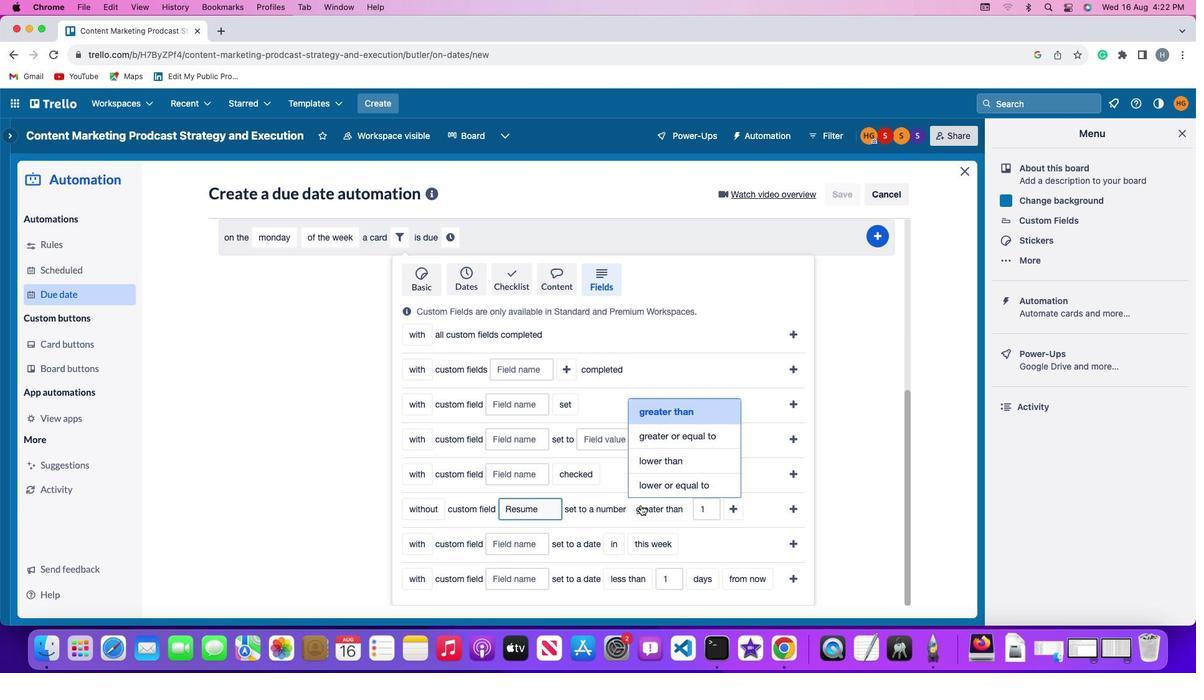 
Action: Mouse moved to (611, 455)
Screenshot: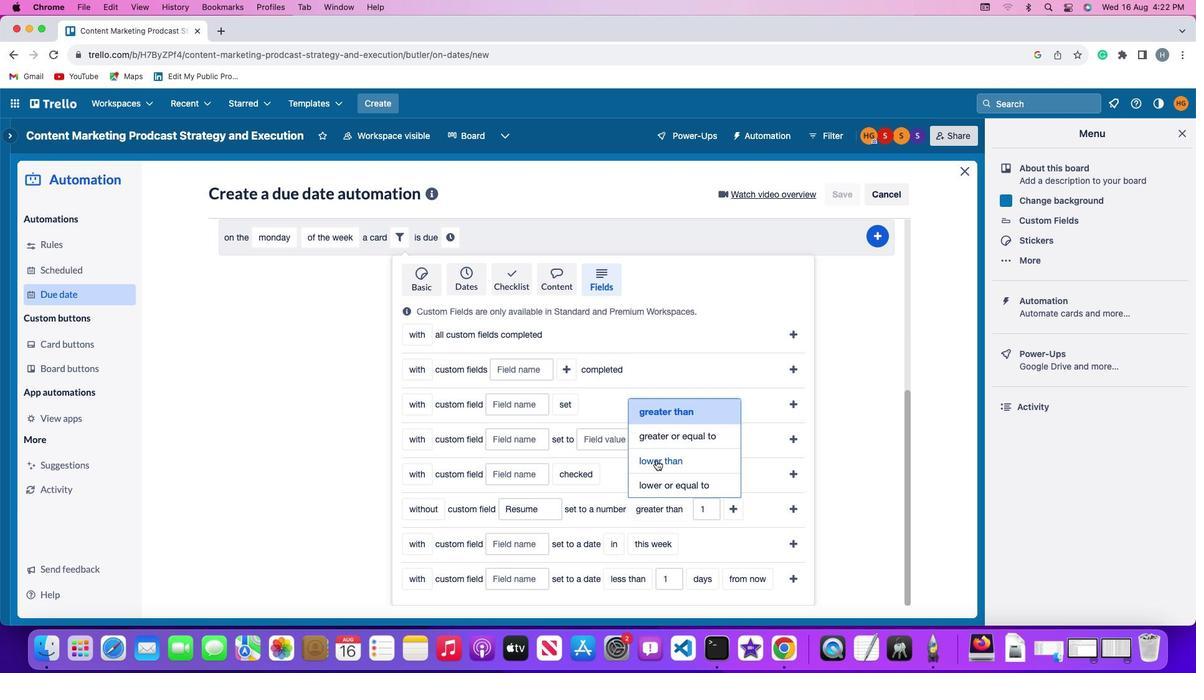 
Action: Mouse pressed left at (611, 455)
Screenshot: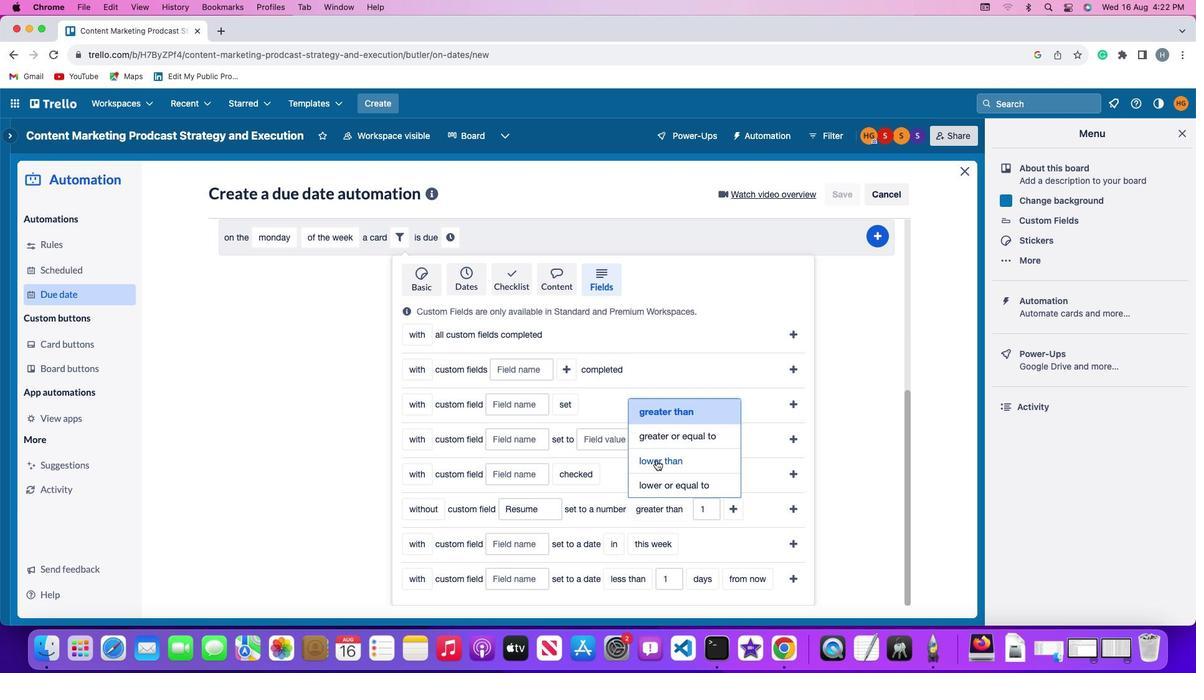 
Action: Mouse moved to (654, 497)
Screenshot: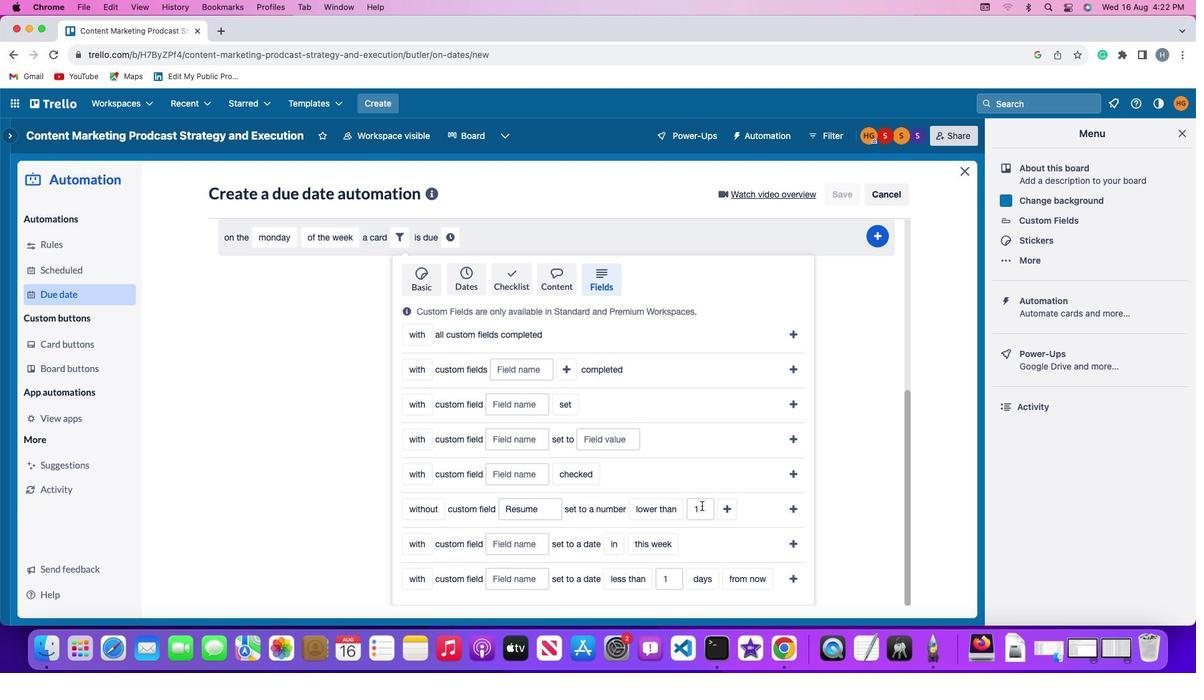 
Action: Mouse pressed left at (654, 497)
Screenshot: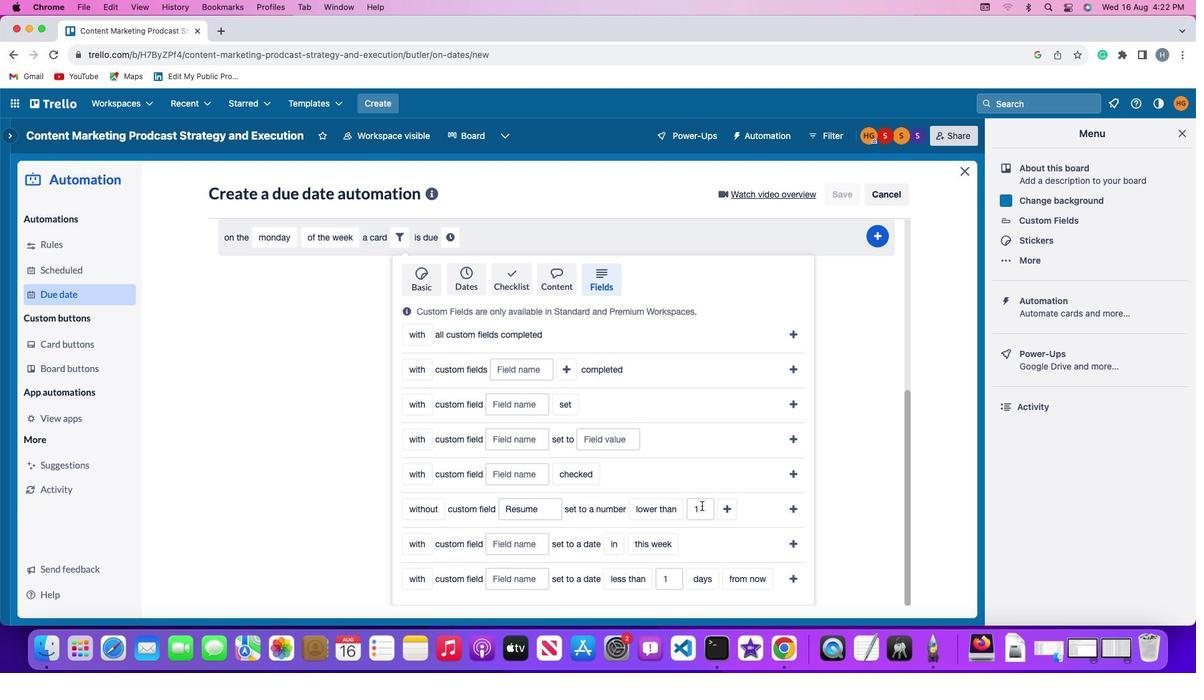 
Action: Mouse moved to (655, 497)
Screenshot: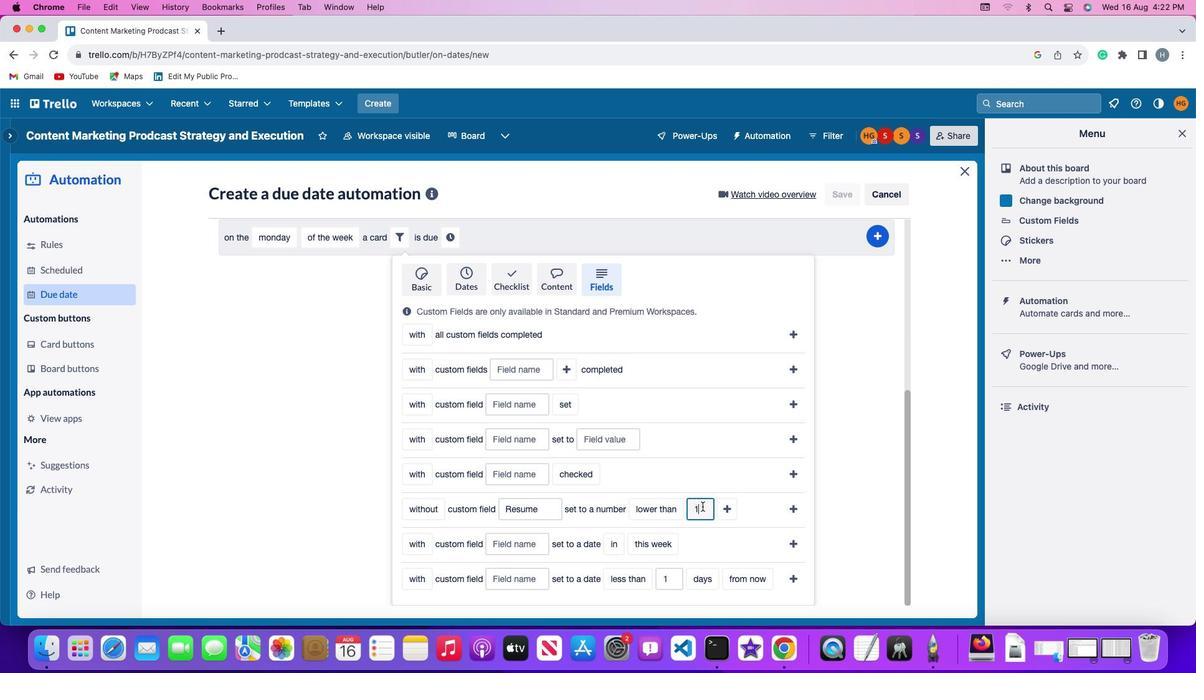 
Action: Key pressed Key.backspace
Screenshot: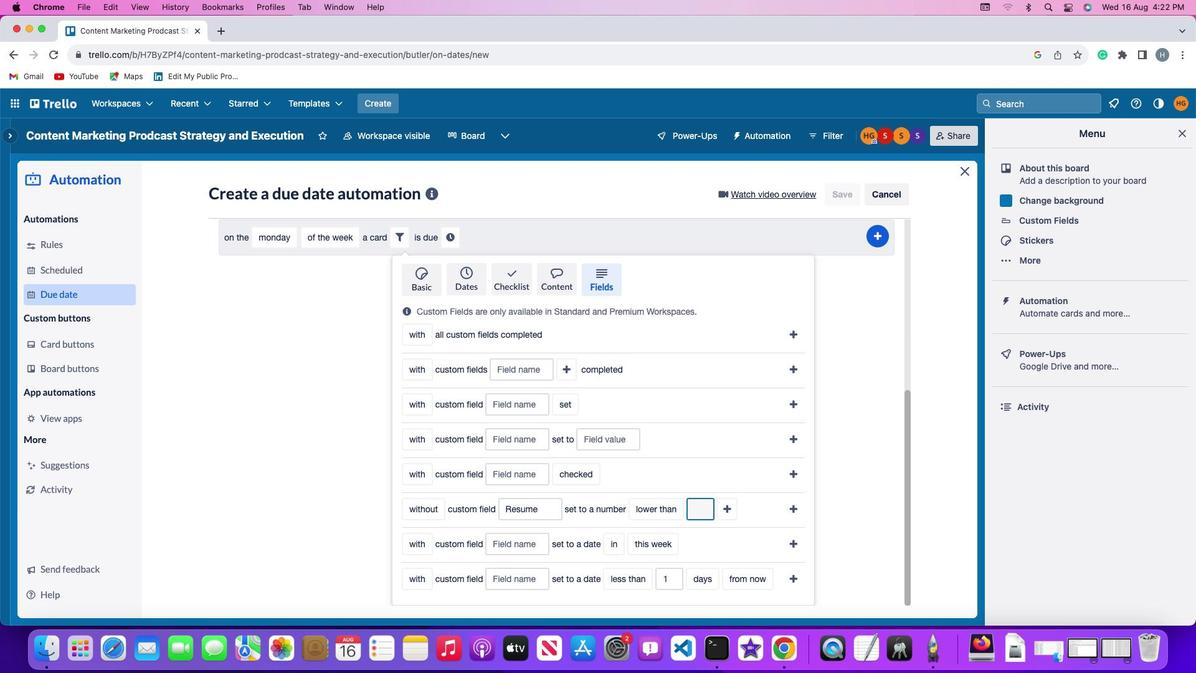 
Action: Mouse moved to (655, 498)
Screenshot: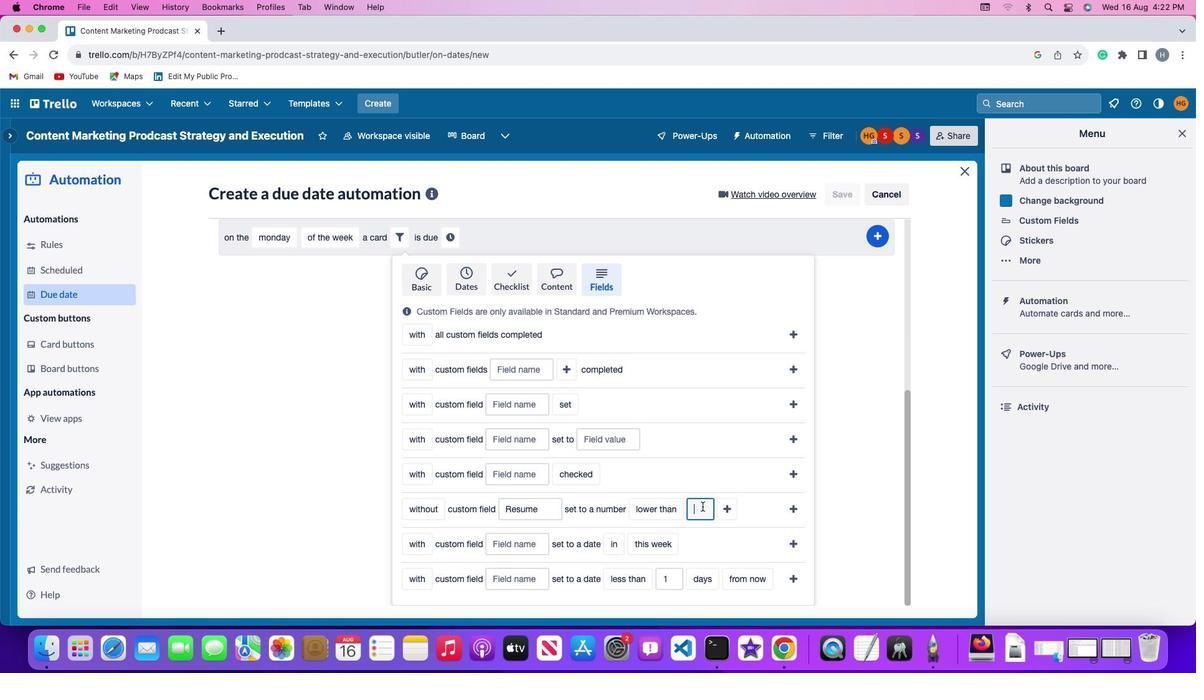 
Action: Key pressed '1'
Screenshot: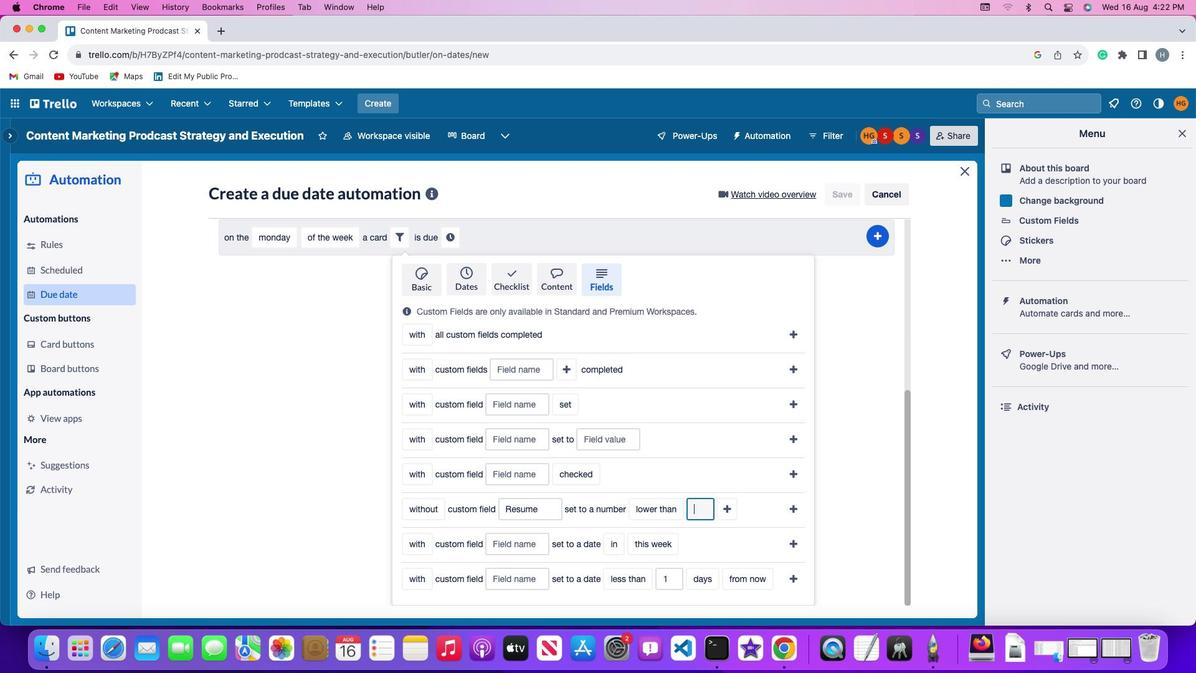 
Action: Mouse moved to (672, 498)
Screenshot: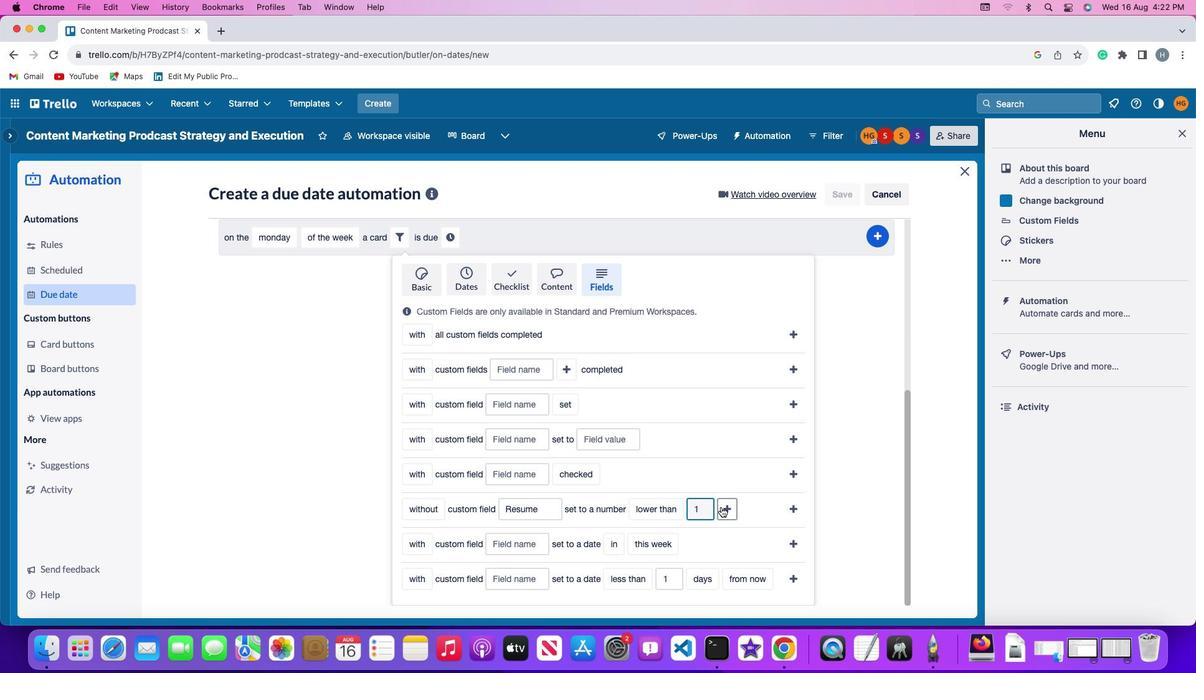 
Action: Mouse pressed left at (672, 498)
Screenshot: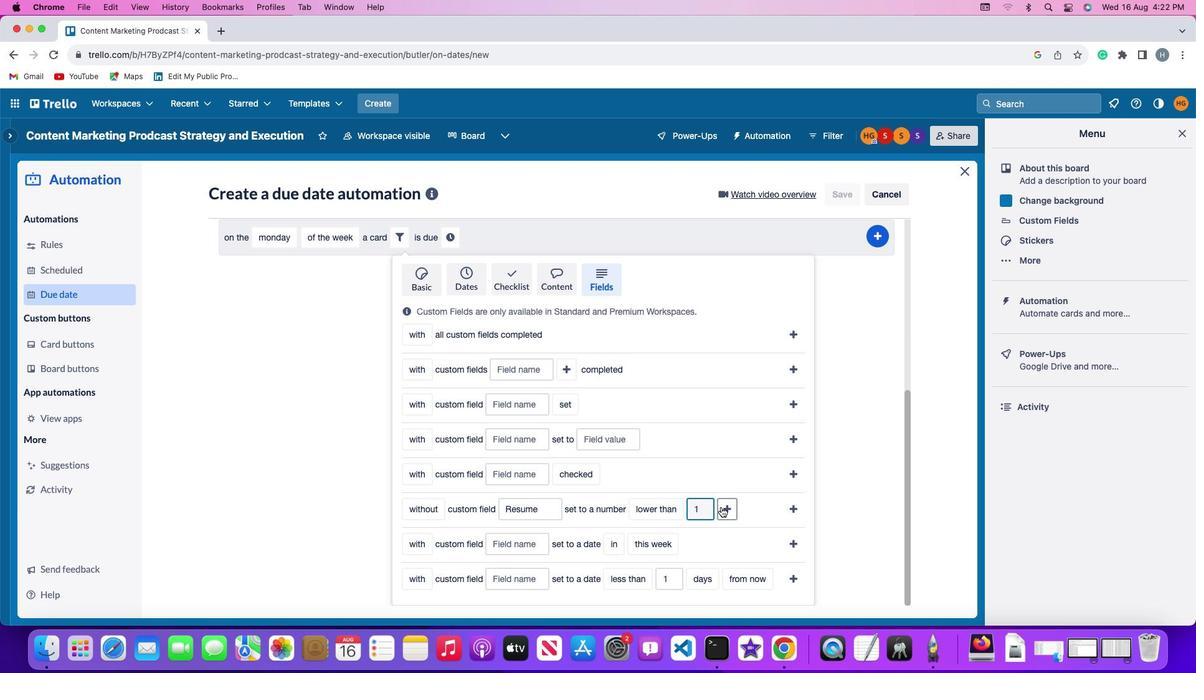 
Action: Mouse moved to (709, 499)
Screenshot: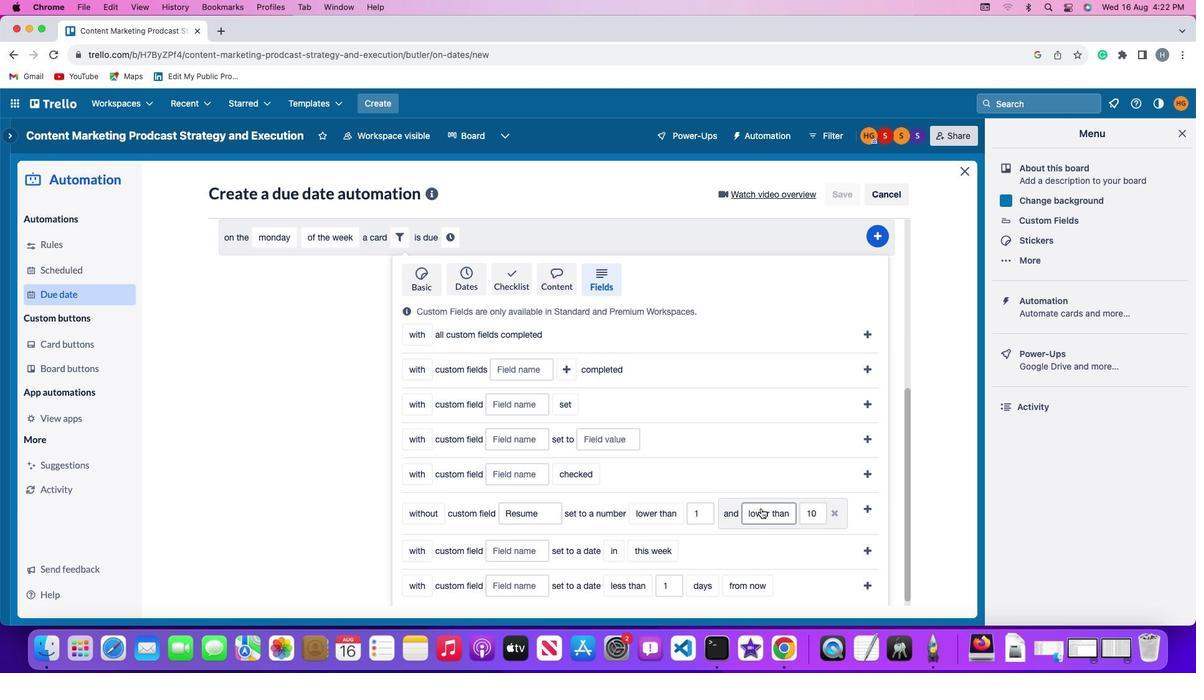 
Action: Mouse pressed left at (709, 499)
Screenshot: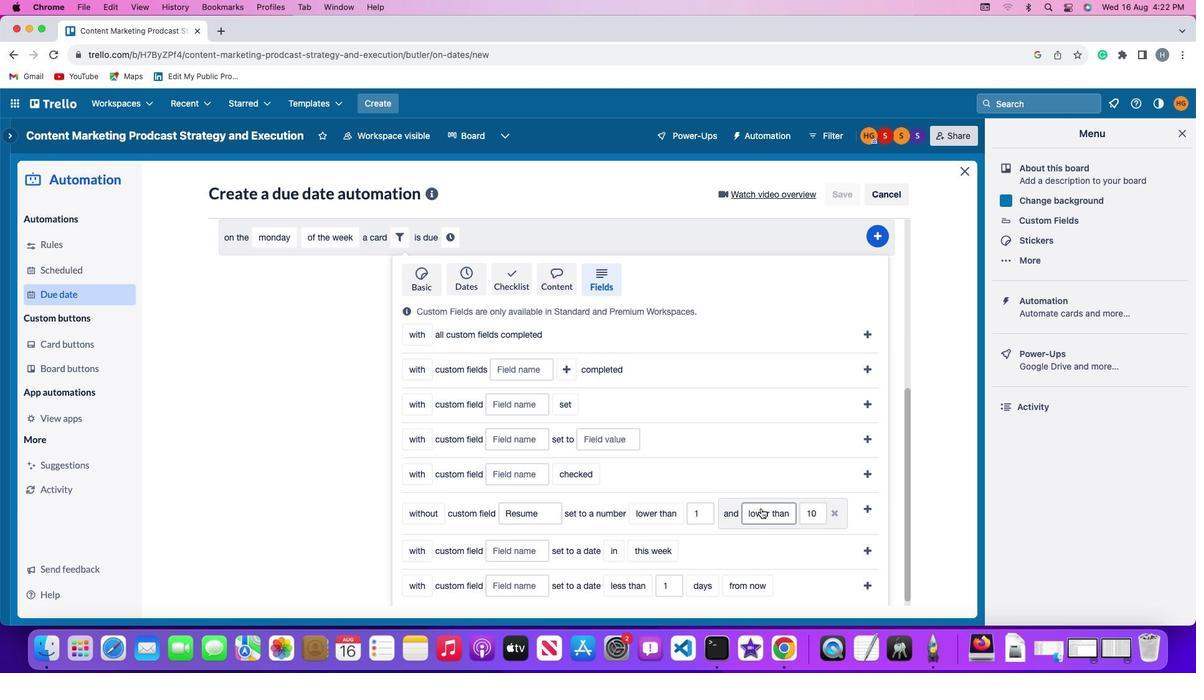 
Action: Mouse moved to (711, 481)
Screenshot: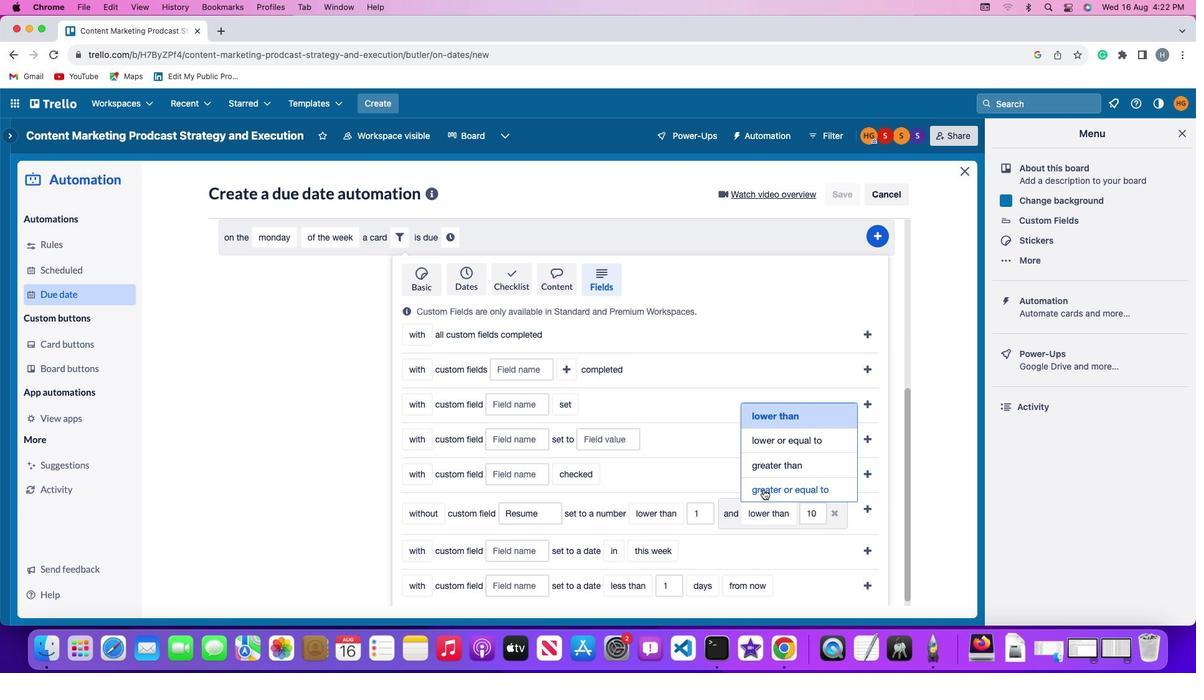 
Action: Mouse pressed left at (711, 481)
Screenshot: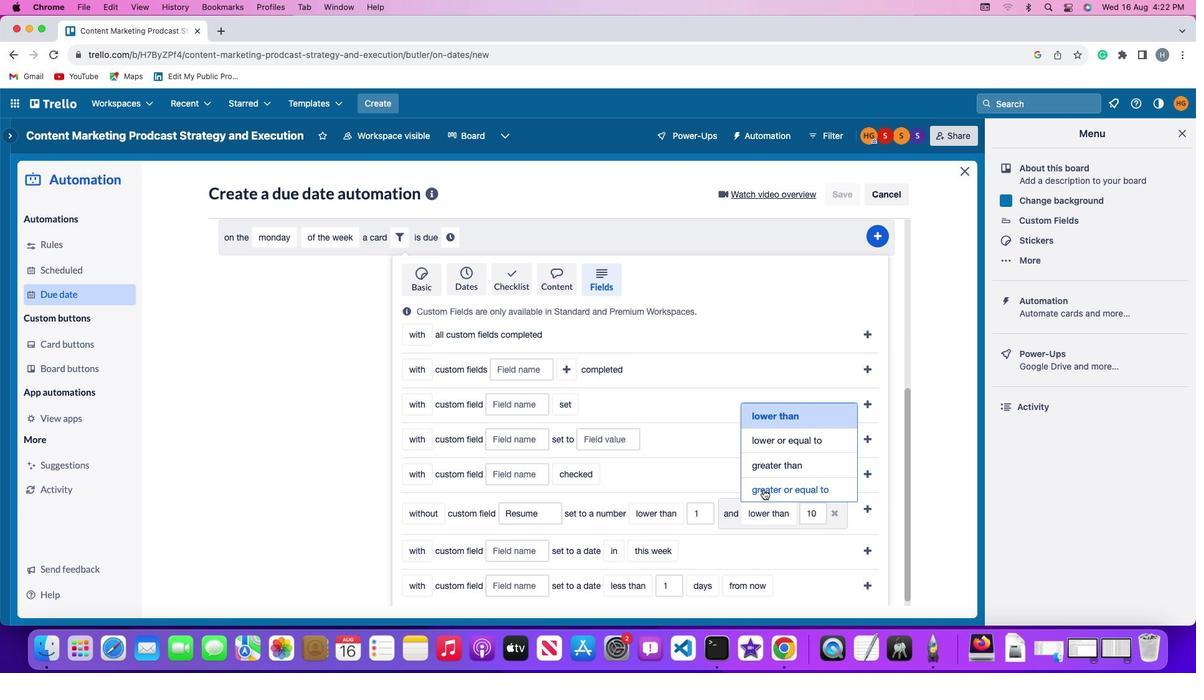 
Action: Mouse moved to (497, 522)
Screenshot: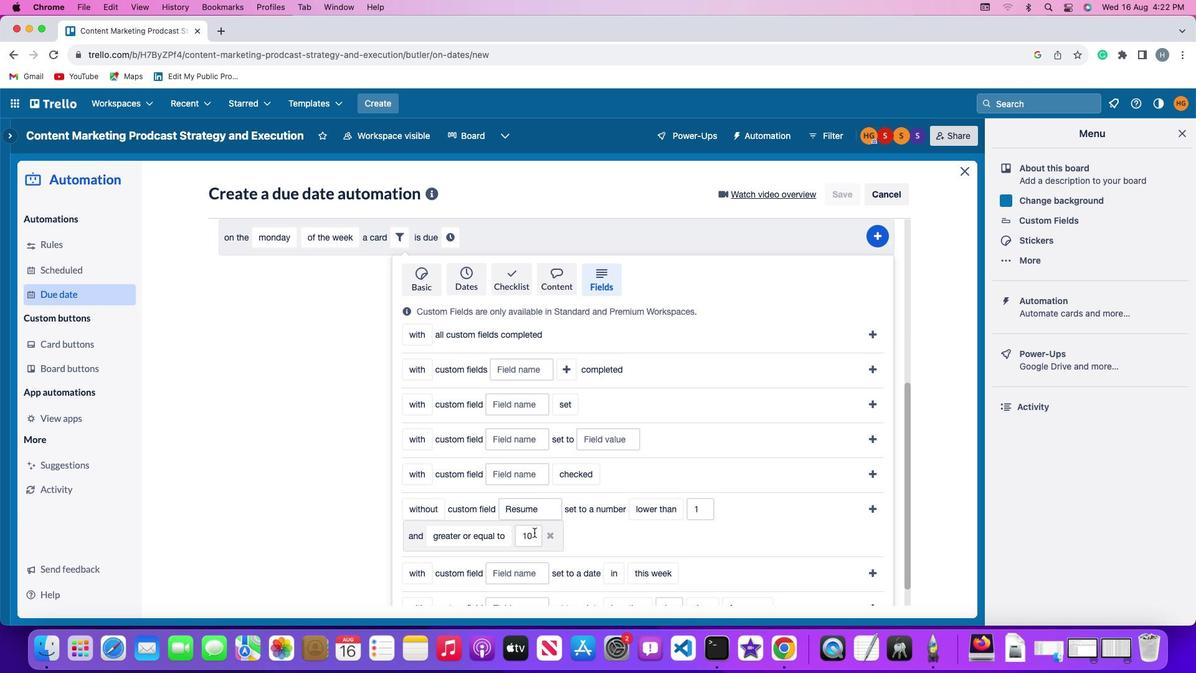 
Action: Mouse pressed left at (497, 522)
Screenshot: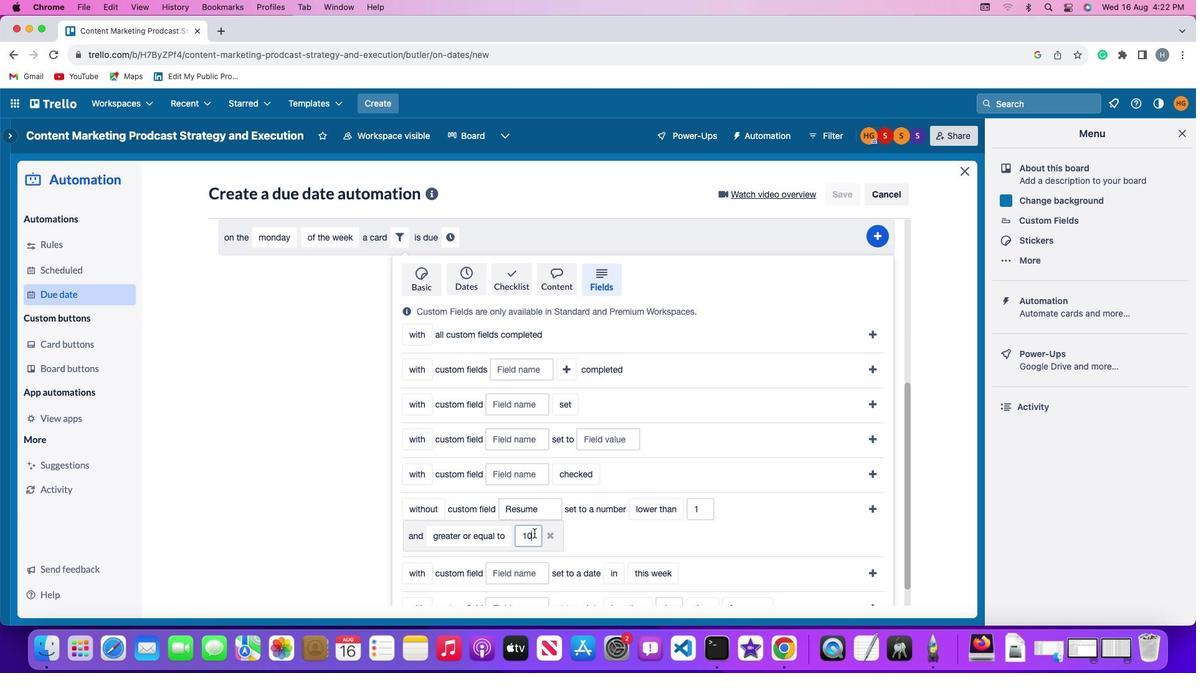 
Action: Mouse moved to (497, 522)
Screenshot: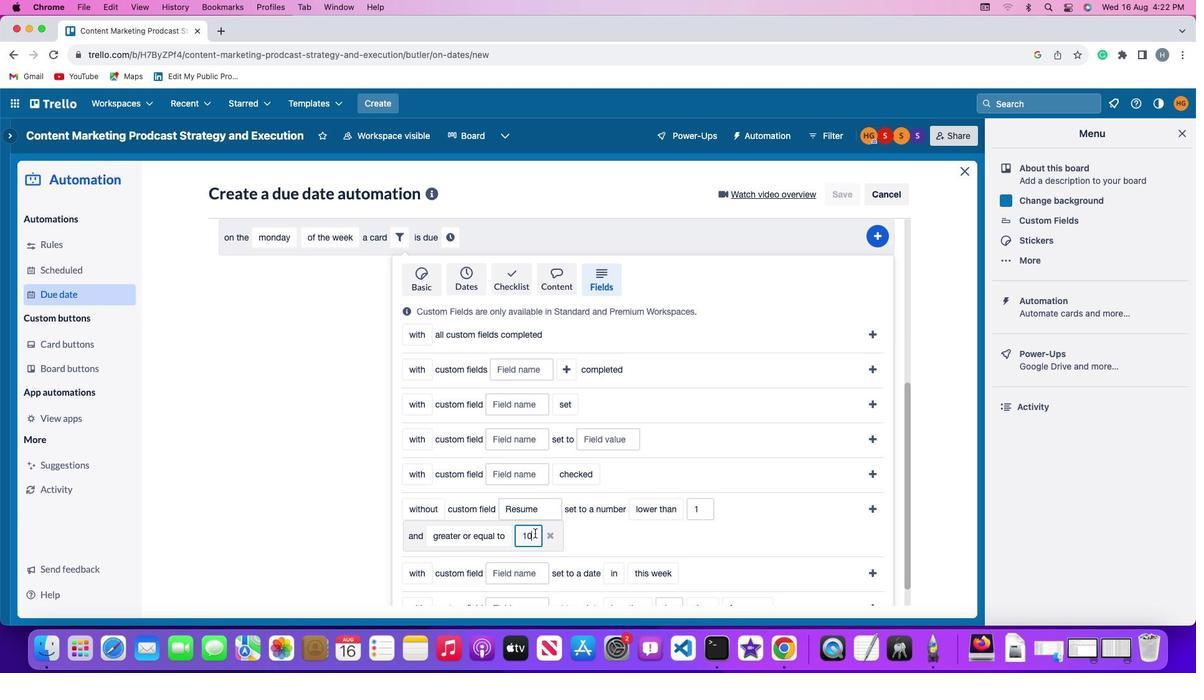 
Action: Key pressed Key.backspaceKey.backspace
Screenshot: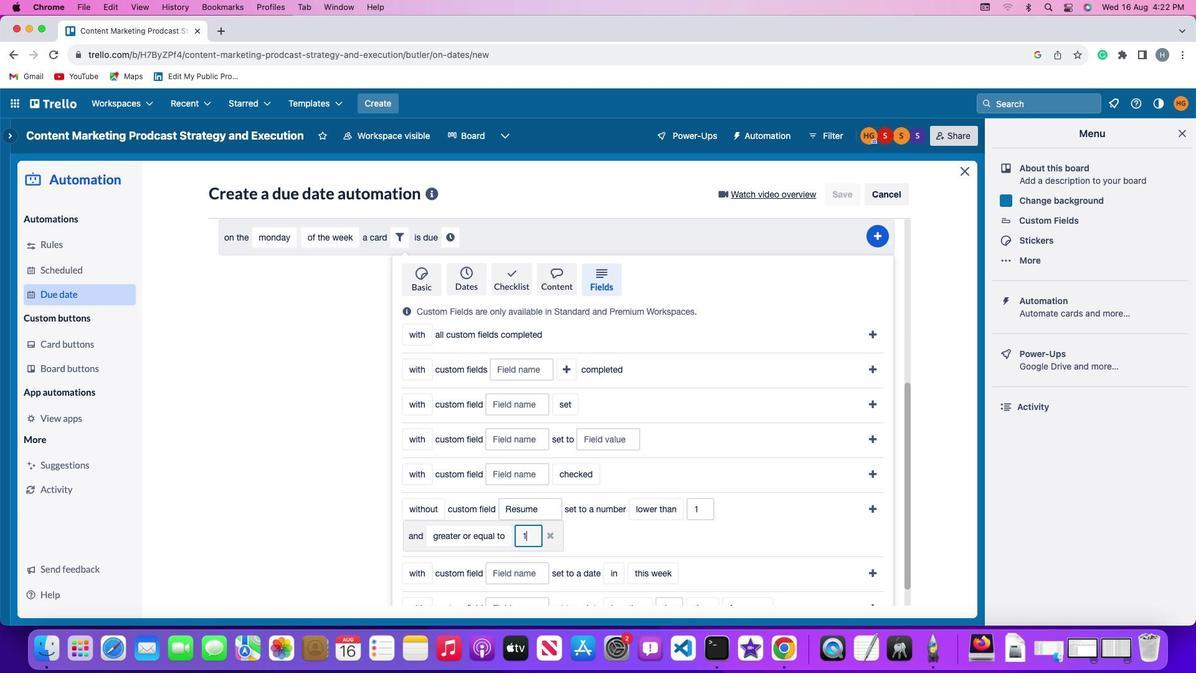 
Action: Mouse moved to (498, 522)
Screenshot: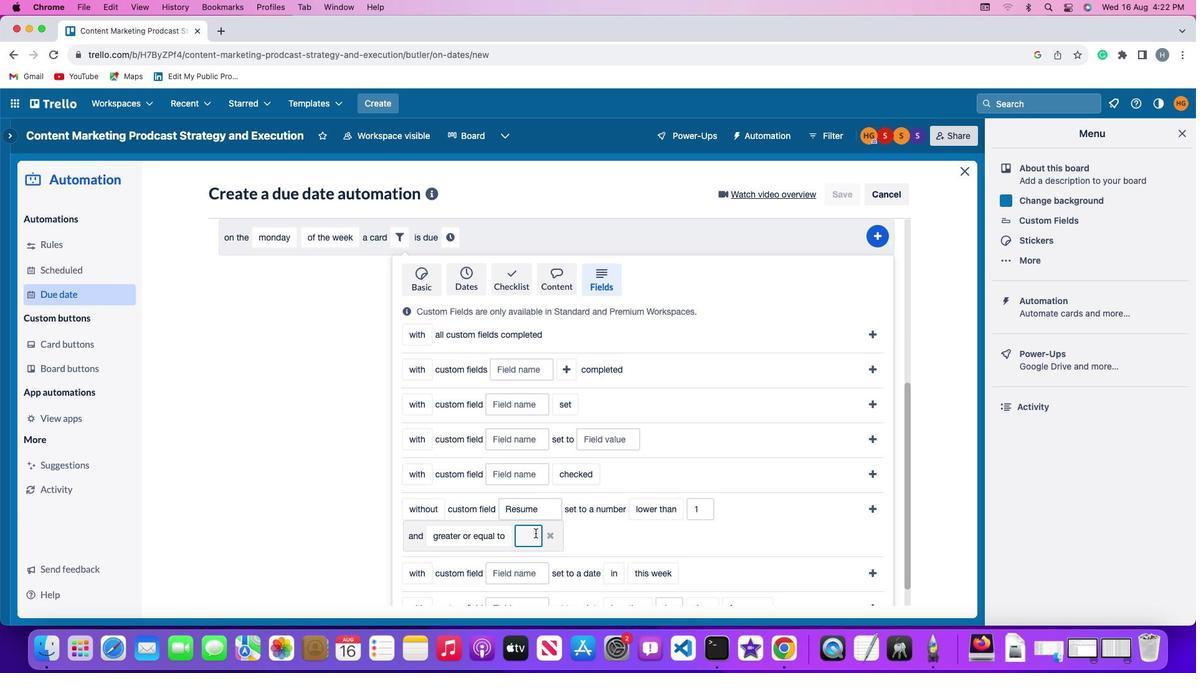 
Action: Key pressed '1''0'
Screenshot: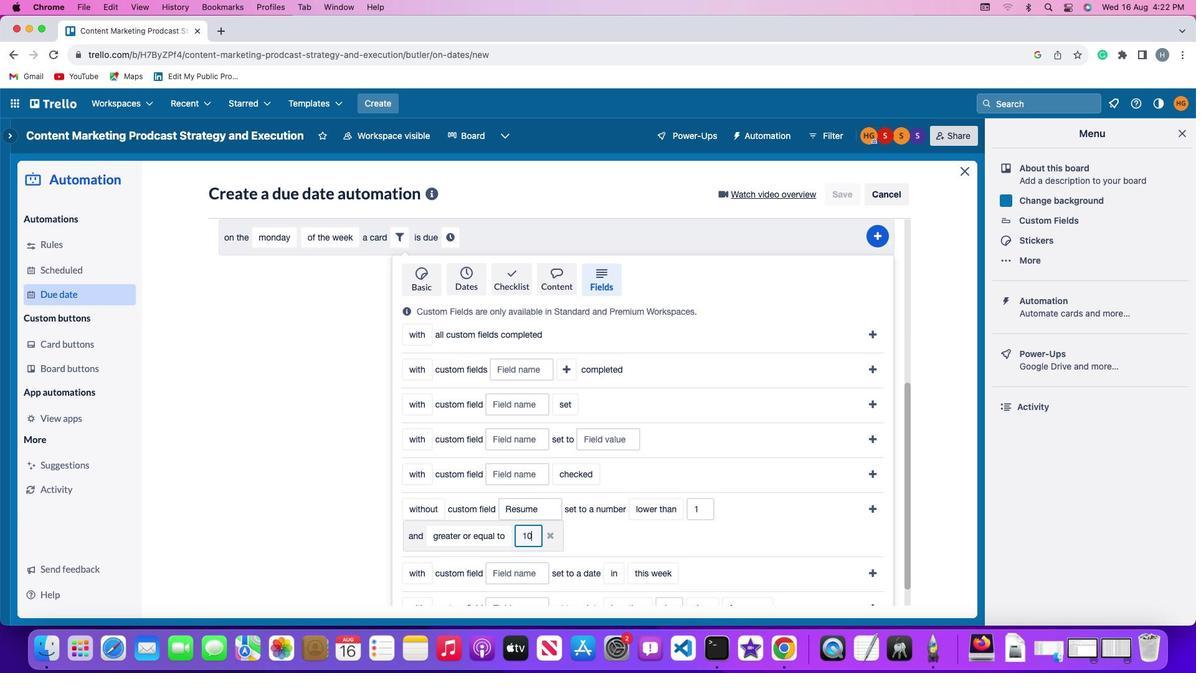
Action: Mouse moved to (807, 497)
Screenshot: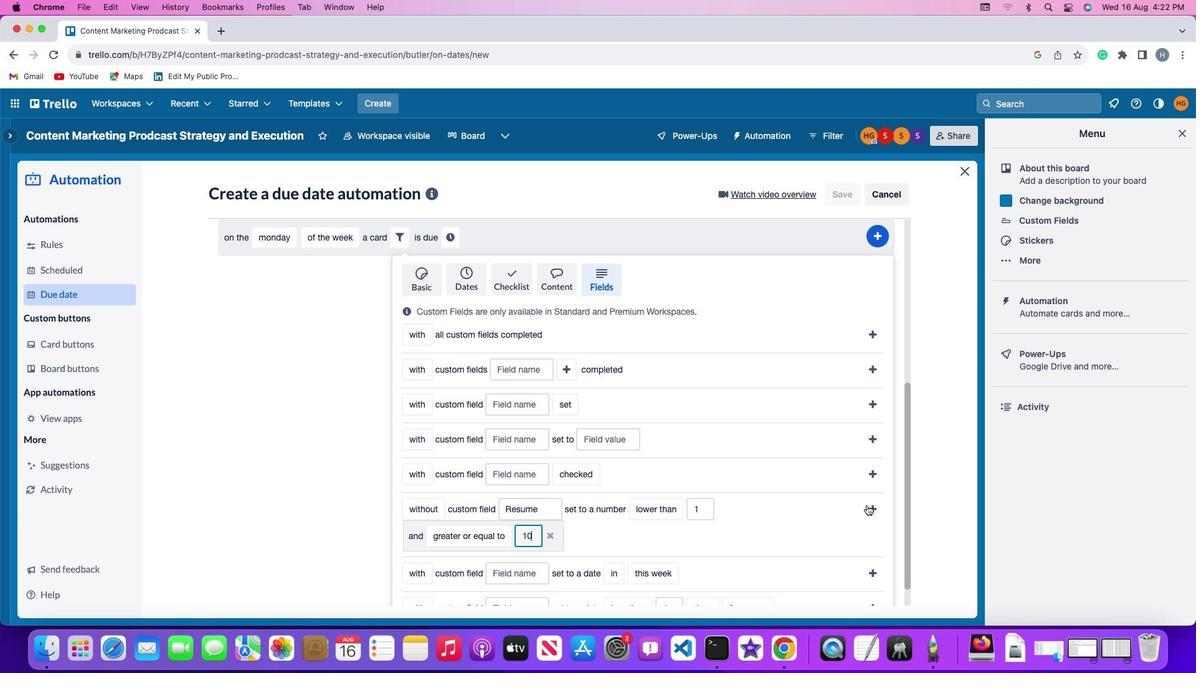
Action: Mouse pressed left at (807, 497)
Screenshot: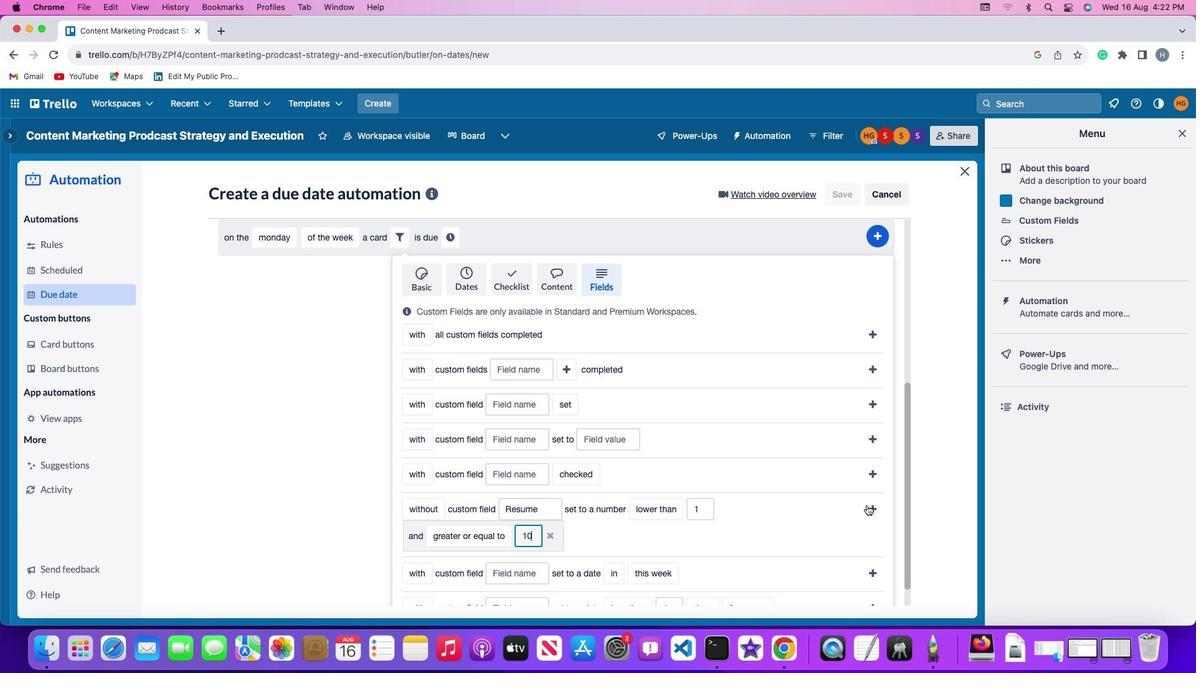 
Action: Mouse moved to (759, 533)
Screenshot: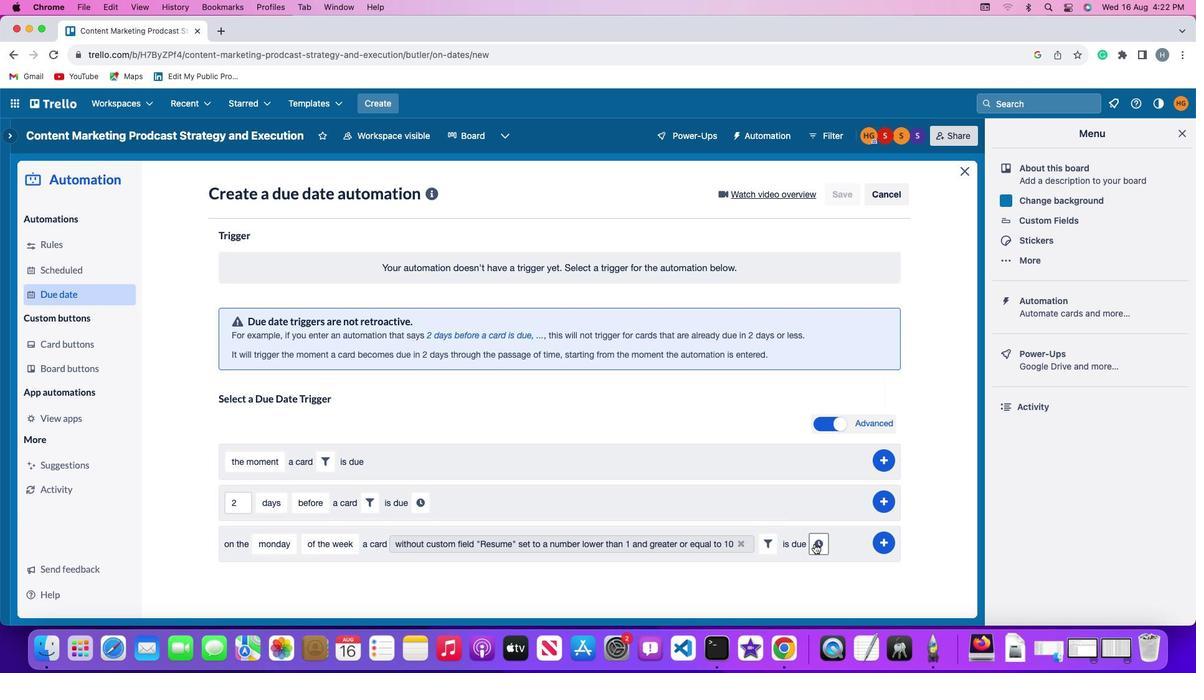 
Action: Mouse pressed left at (759, 533)
Screenshot: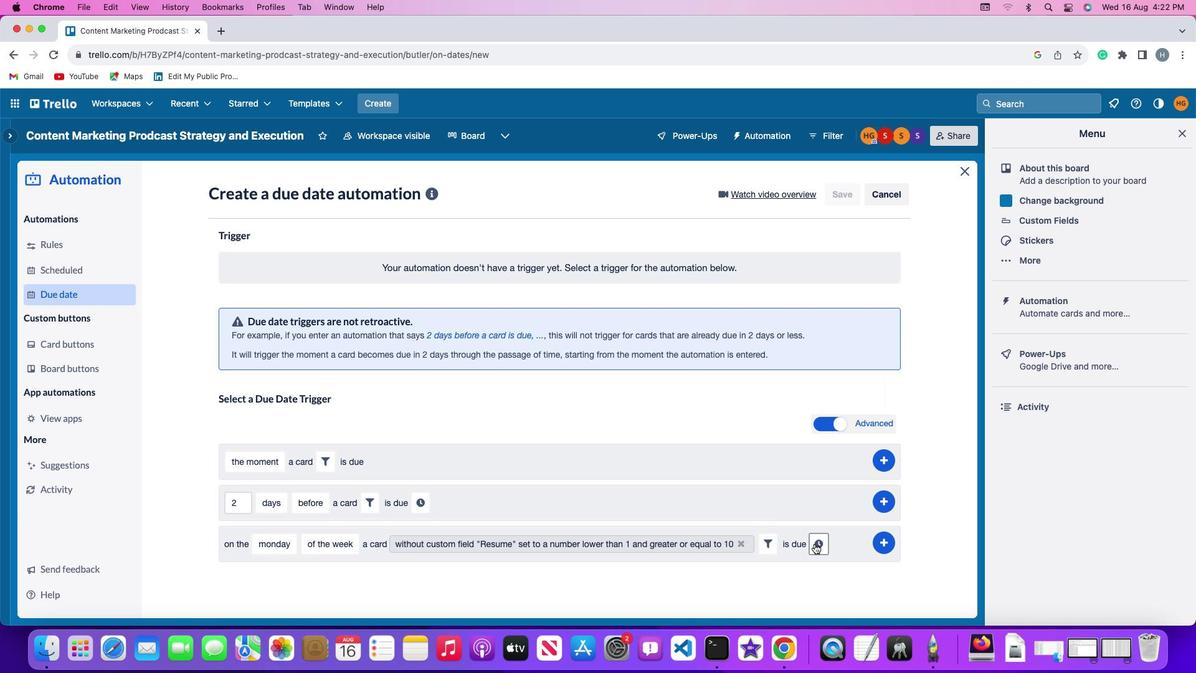
Action: Mouse moved to (235, 560)
Screenshot: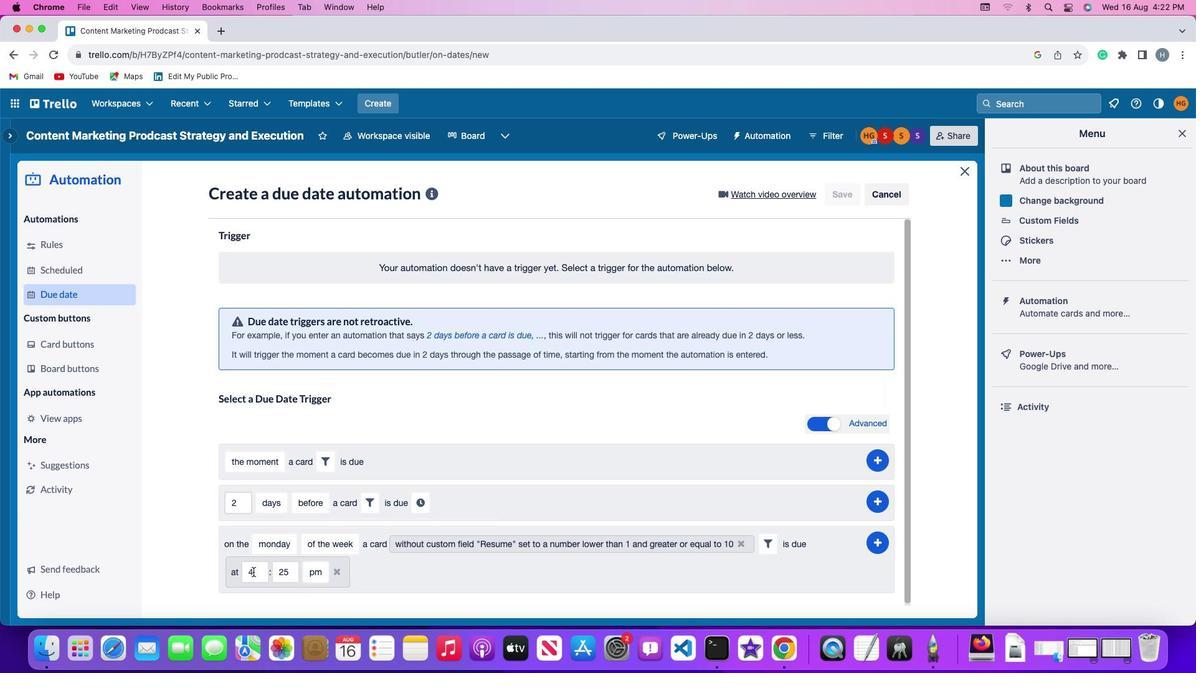 
Action: Mouse pressed left at (235, 560)
Screenshot: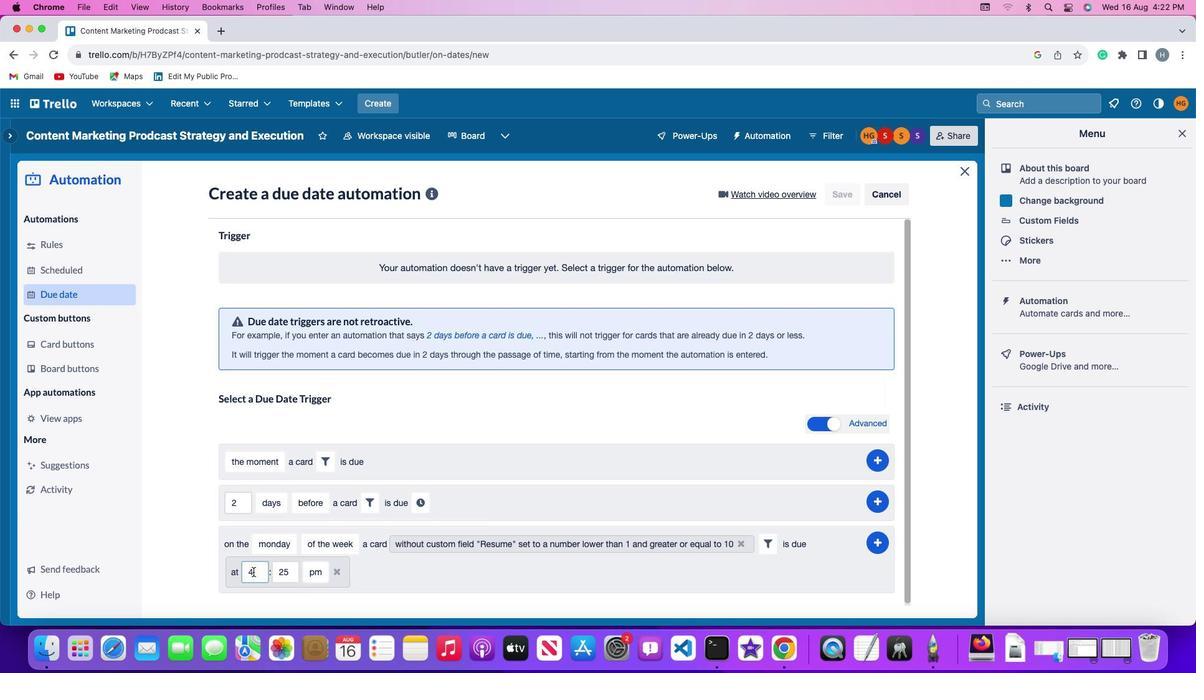 
Action: Mouse moved to (235, 559)
Screenshot: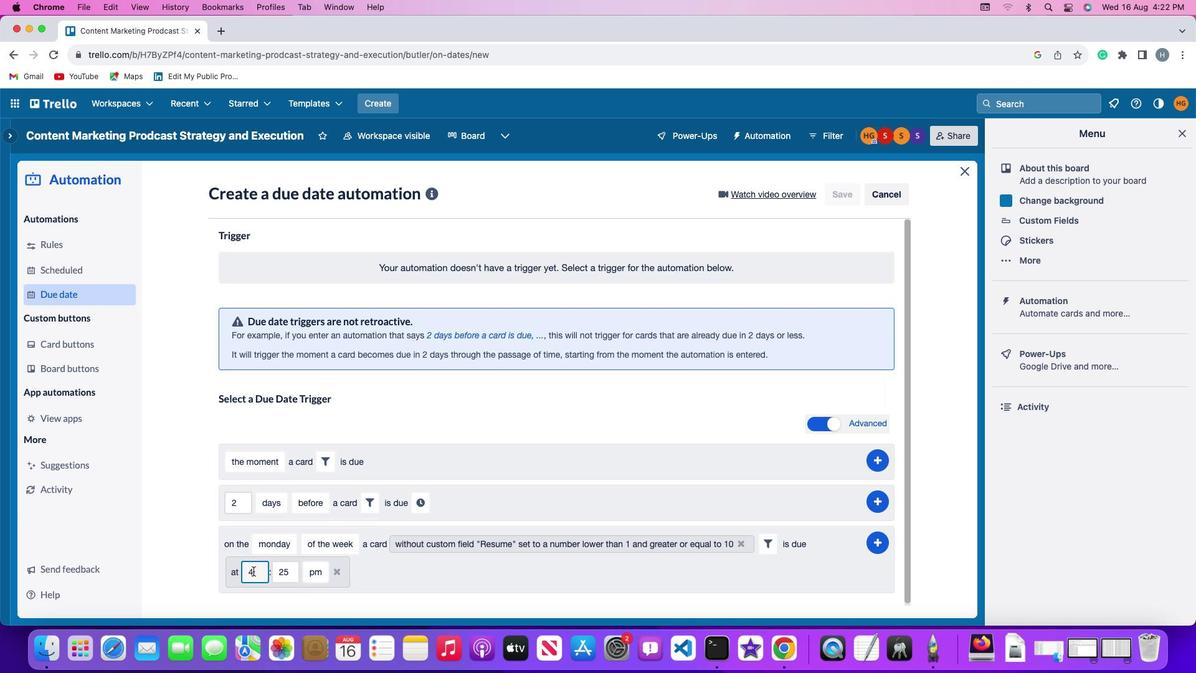
Action: Key pressed Key.backspace
Screenshot: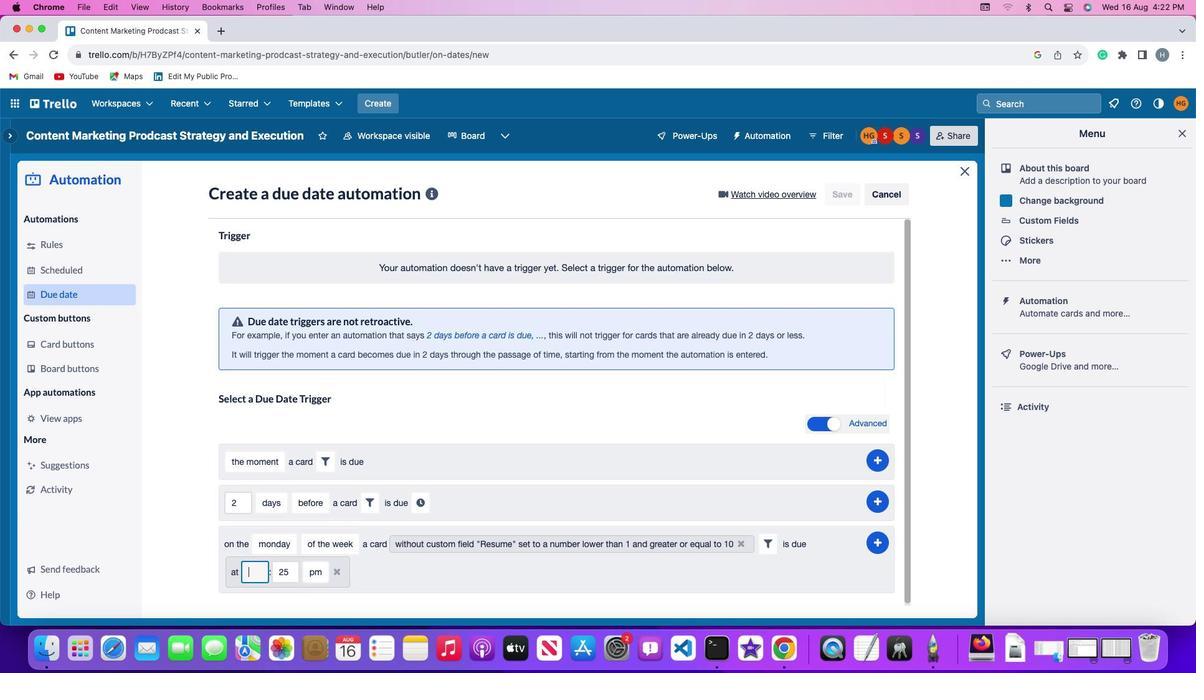 
Action: Mouse moved to (235, 559)
Screenshot: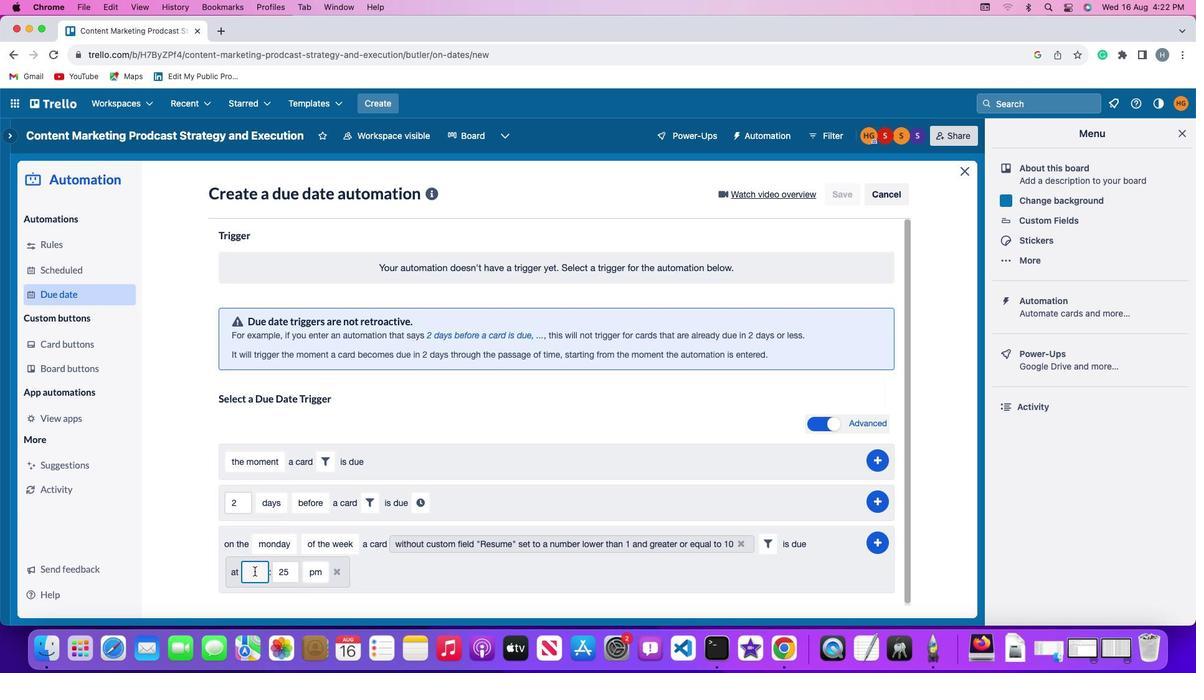 
Action: Key pressed '1''1'
Screenshot: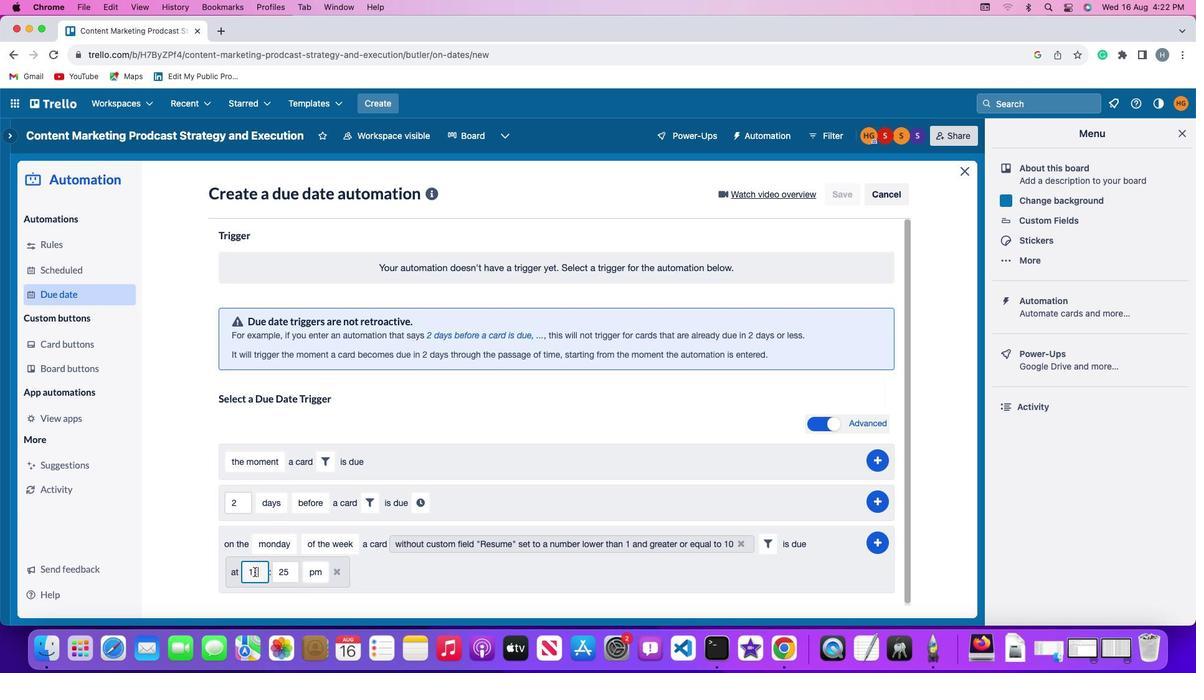 
Action: Mouse moved to (271, 559)
Screenshot: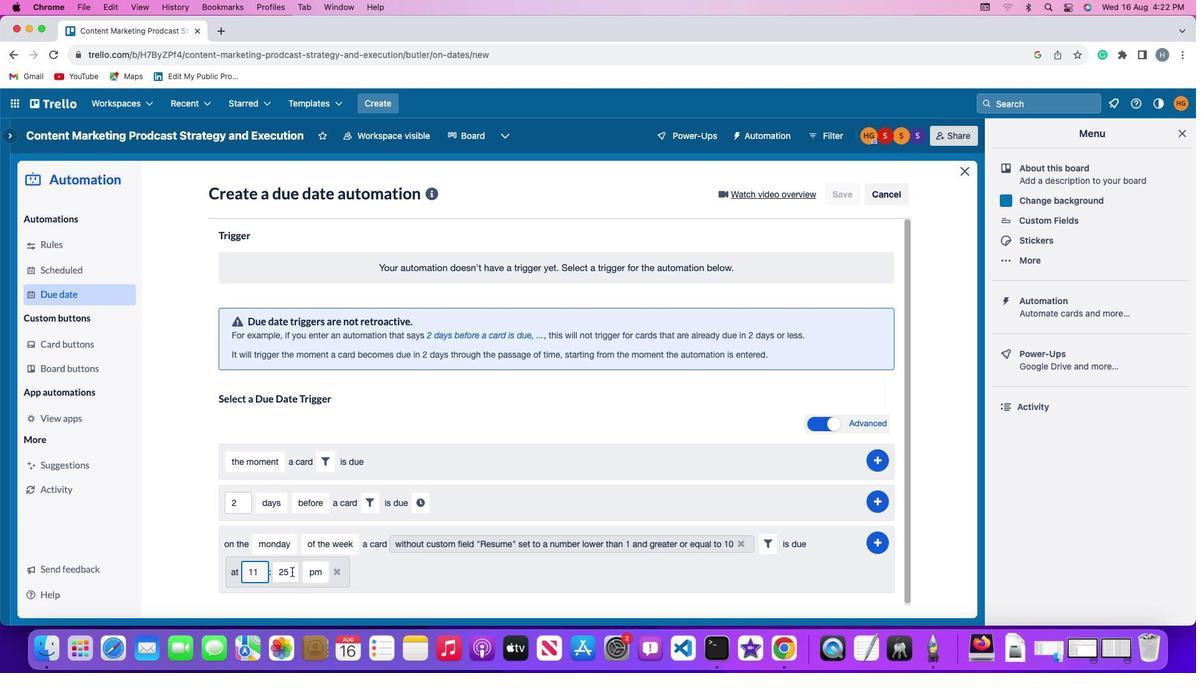 
Action: Mouse pressed left at (271, 559)
Screenshot: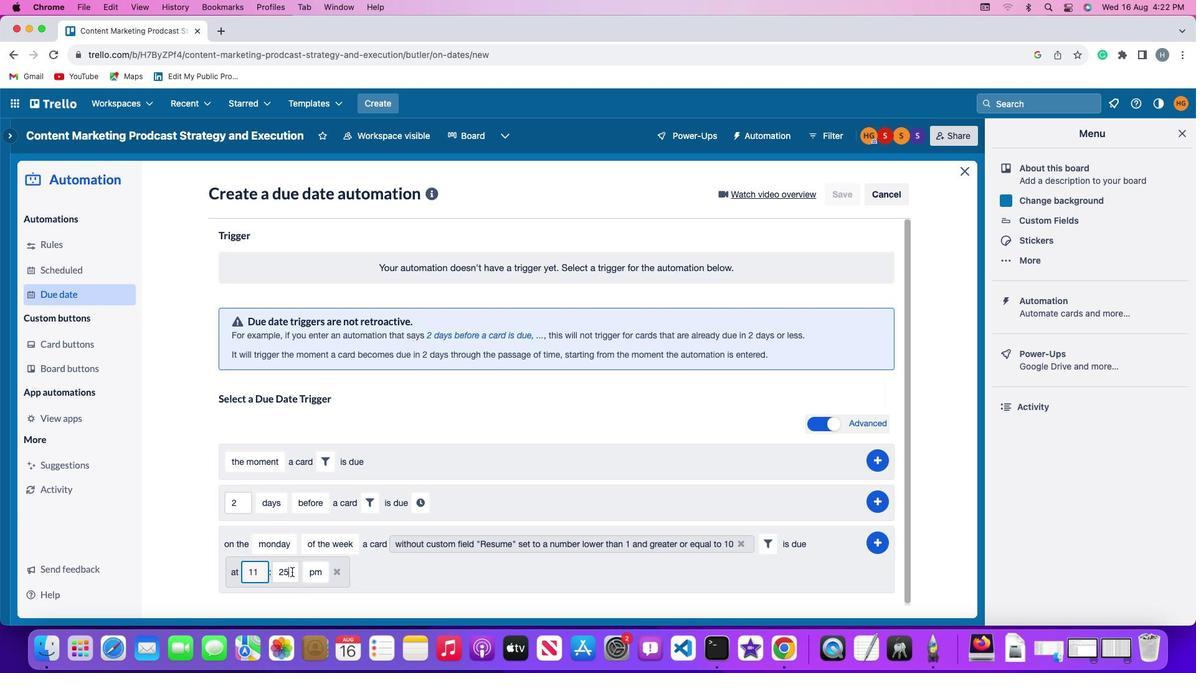 
Action: Key pressed Key.backspaceKey.backspace'0''0'
Screenshot: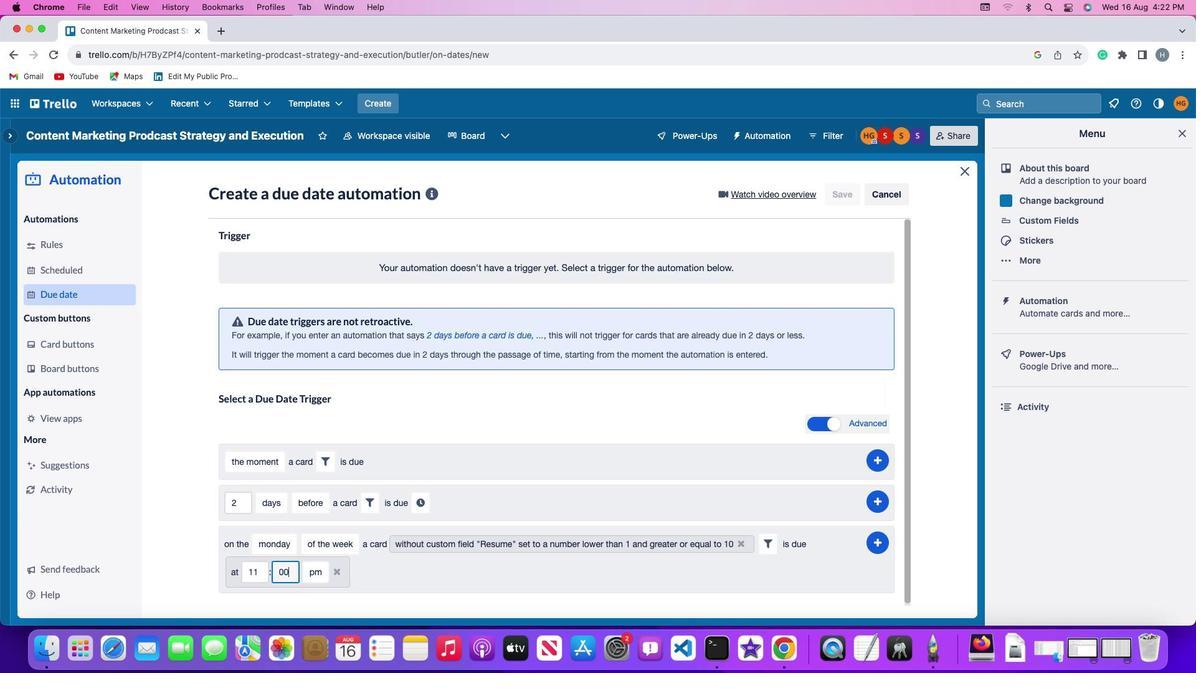 
Action: Mouse moved to (294, 559)
Screenshot: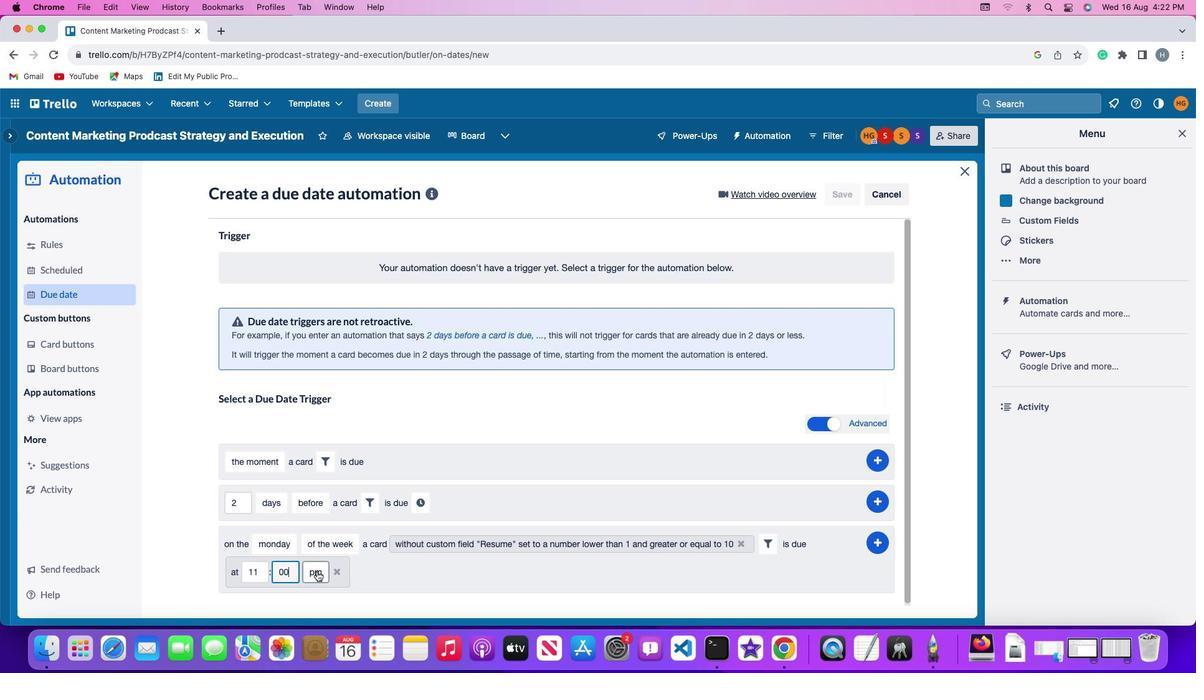 
Action: Mouse pressed left at (294, 559)
Screenshot: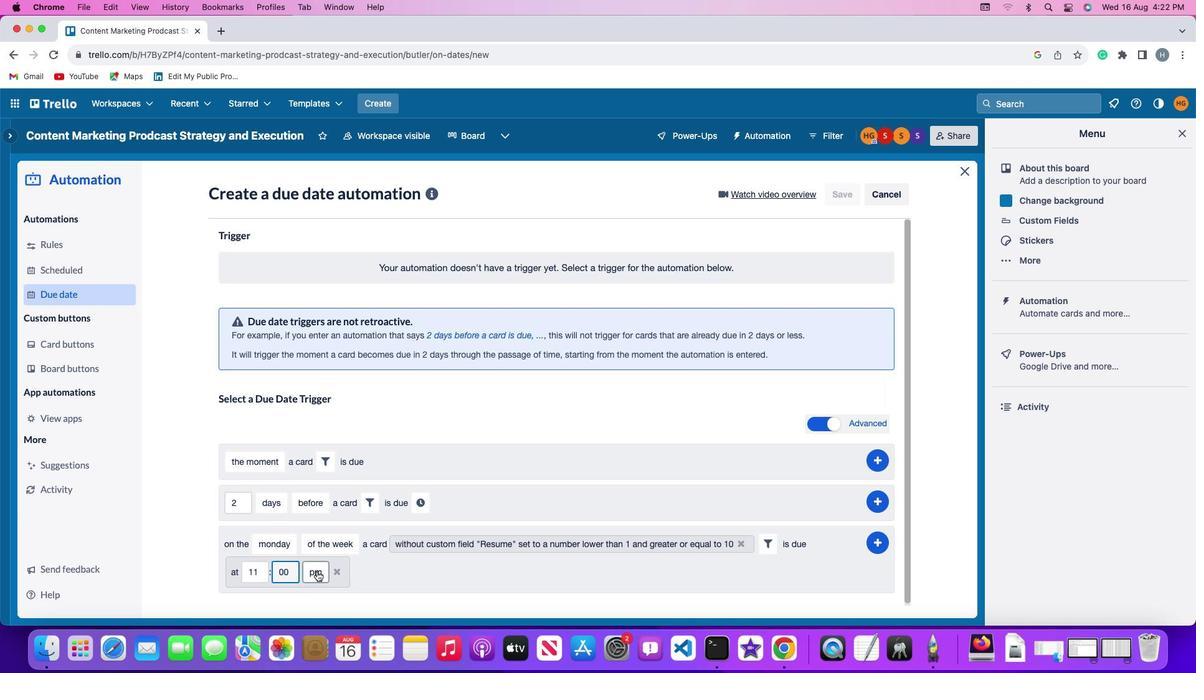 
Action: Mouse moved to (295, 516)
Screenshot: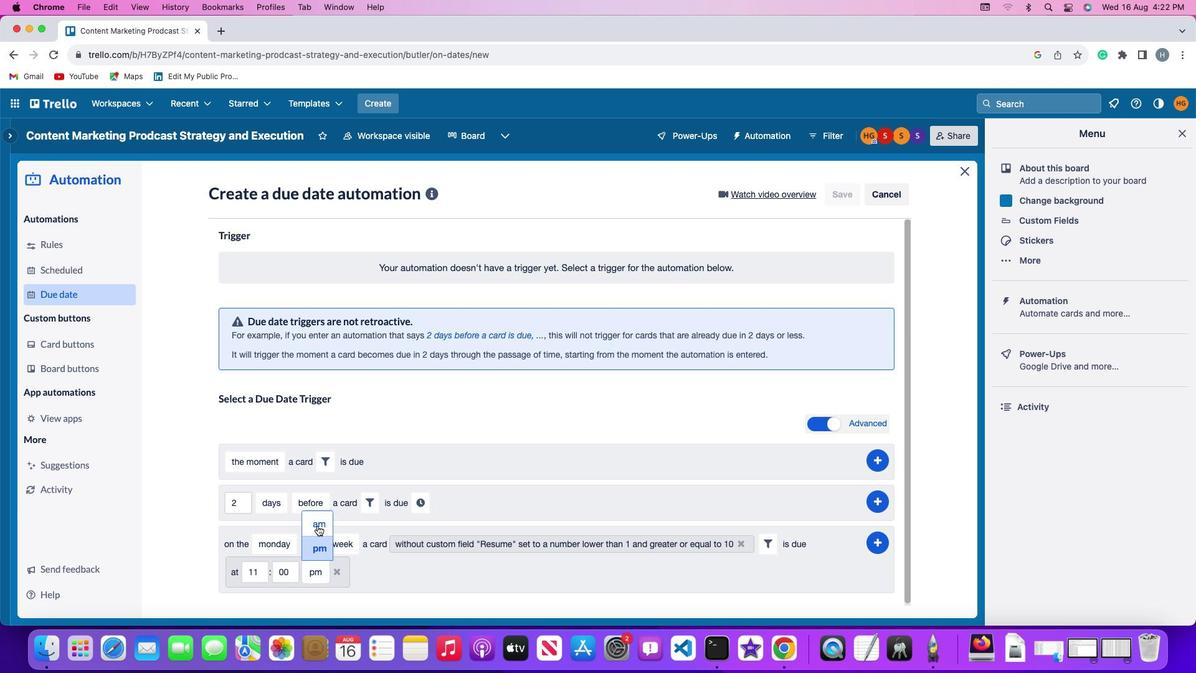 
Action: Mouse pressed left at (295, 516)
Screenshot: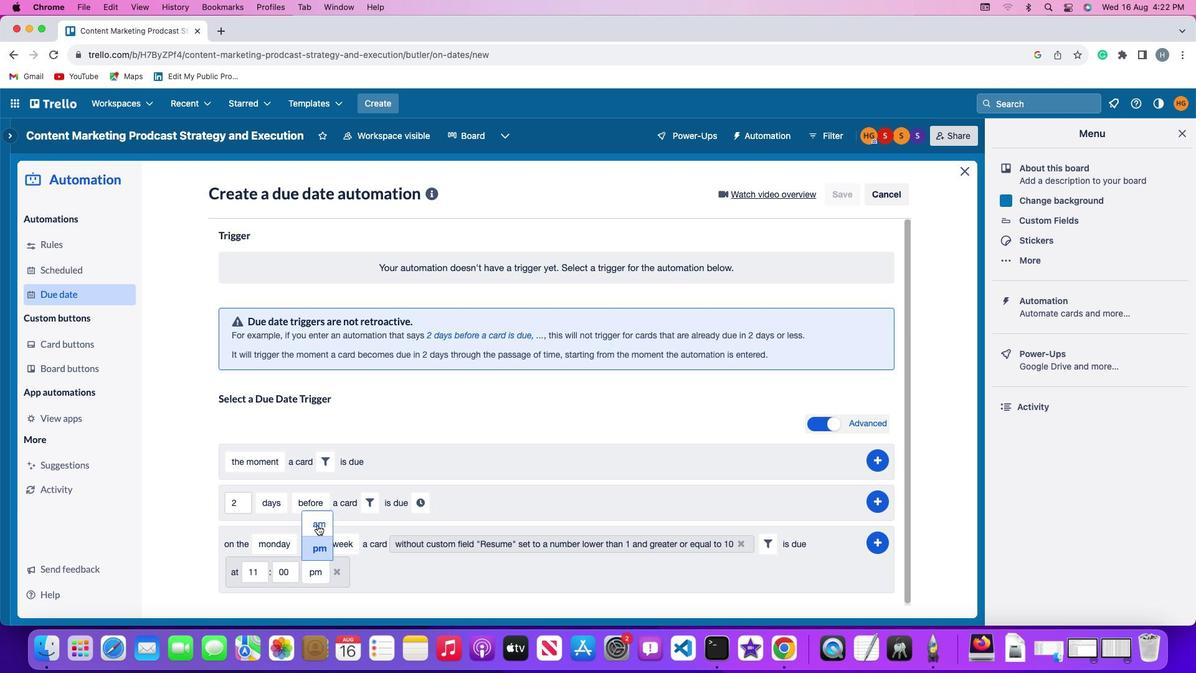 
Action: Mouse moved to (818, 531)
Screenshot: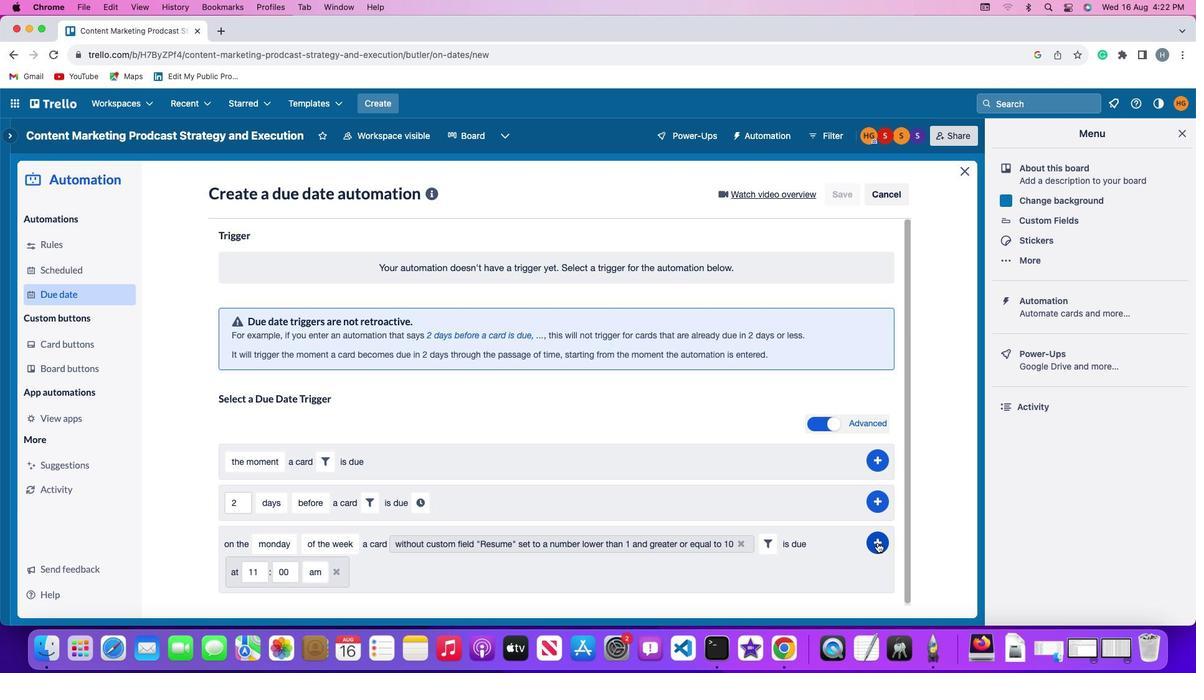 
Action: Mouse pressed left at (818, 531)
Screenshot: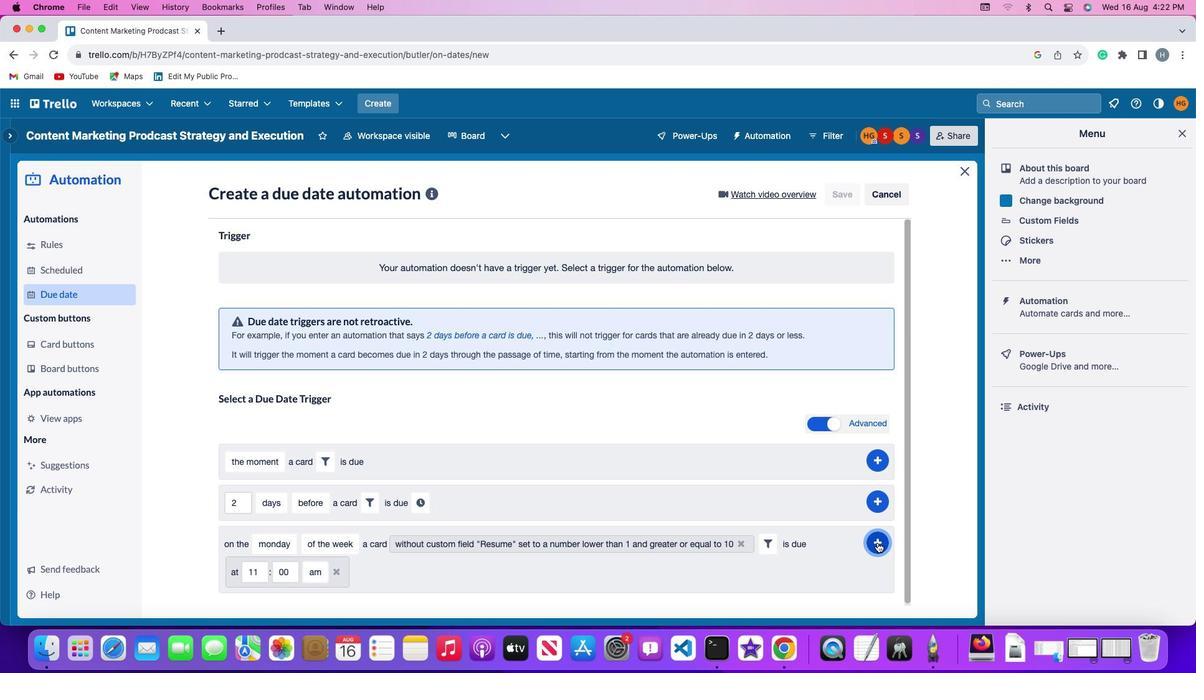 
Action: Mouse moved to (873, 439)
Screenshot: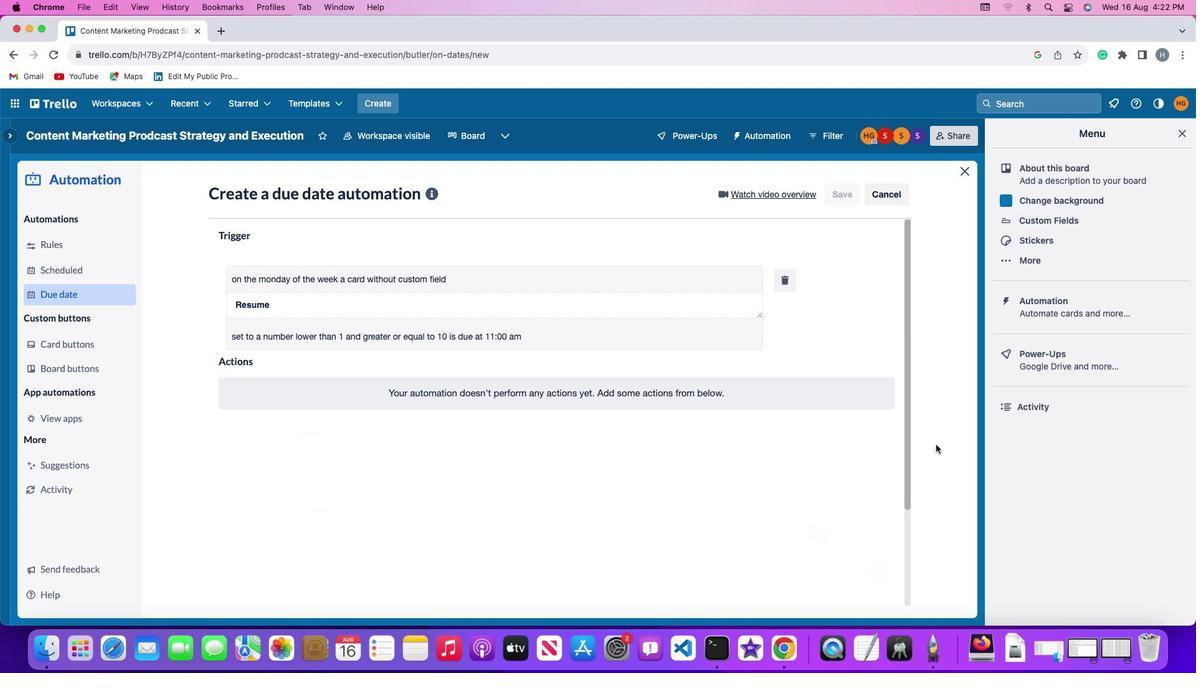 
